 Task: Add a signature Jennifer Adams containing Best wishes for a happy National Nurses Day, Jennifer Adams to email address softage.2@softage.net and add a label Financial aid
Action: Mouse moved to (1242, 101)
Screenshot: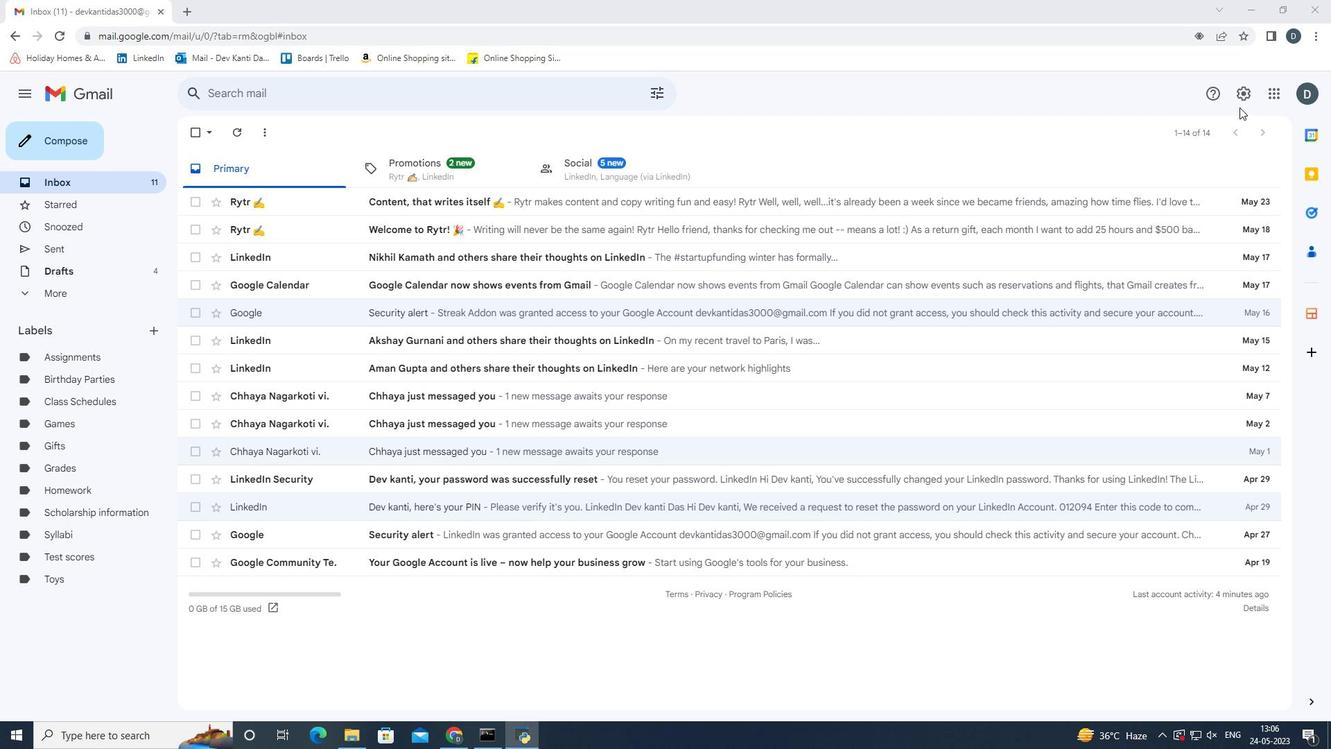 
Action: Mouse pressed left at (1242, 101)
Screenshot: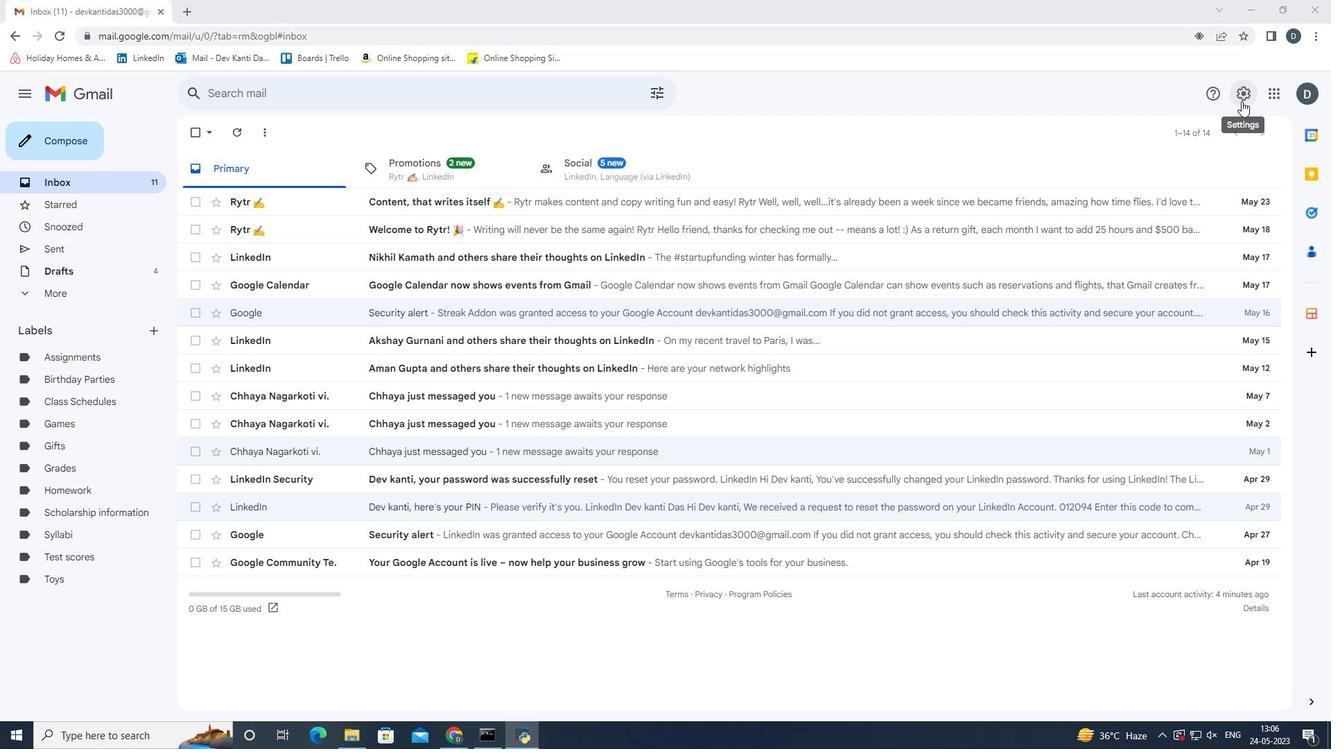 
Action: Mouse moved to (1152, 158)
Screenshot: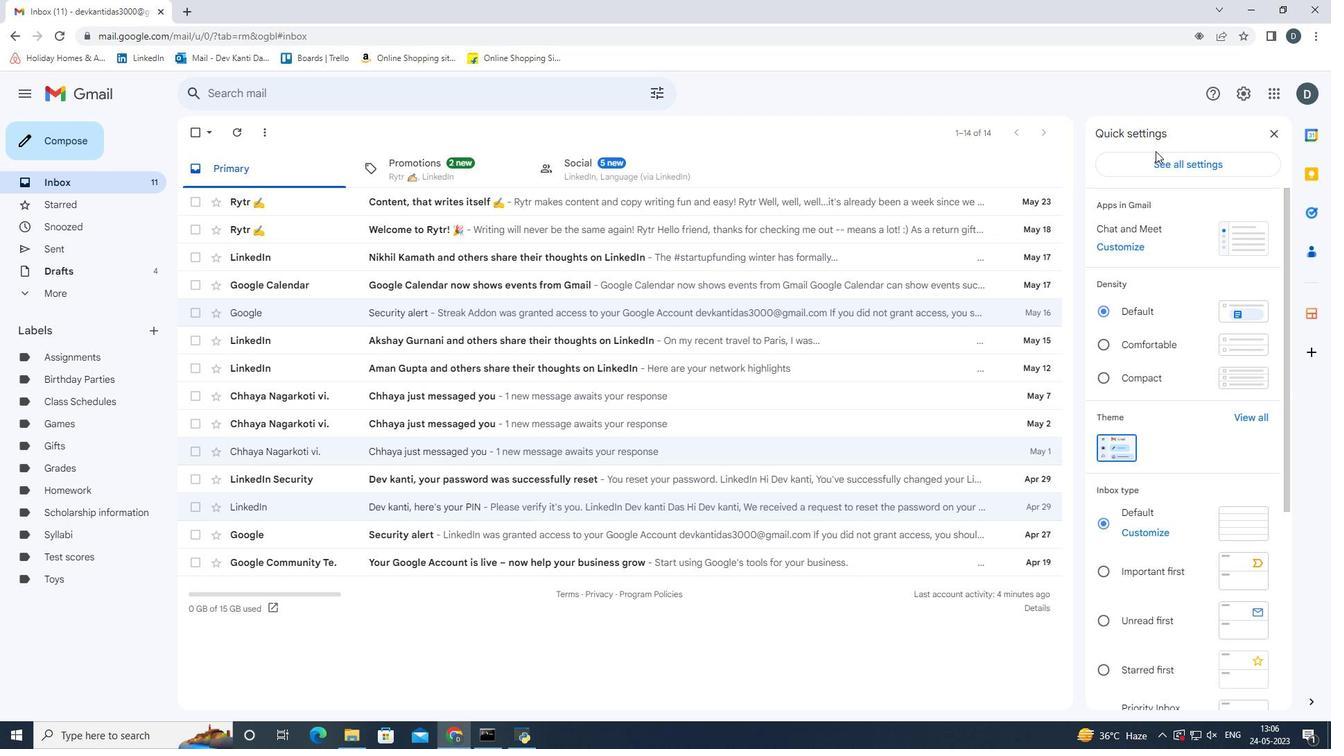 
Action: Mouse pressed left at (1152, 158)
Screenshot: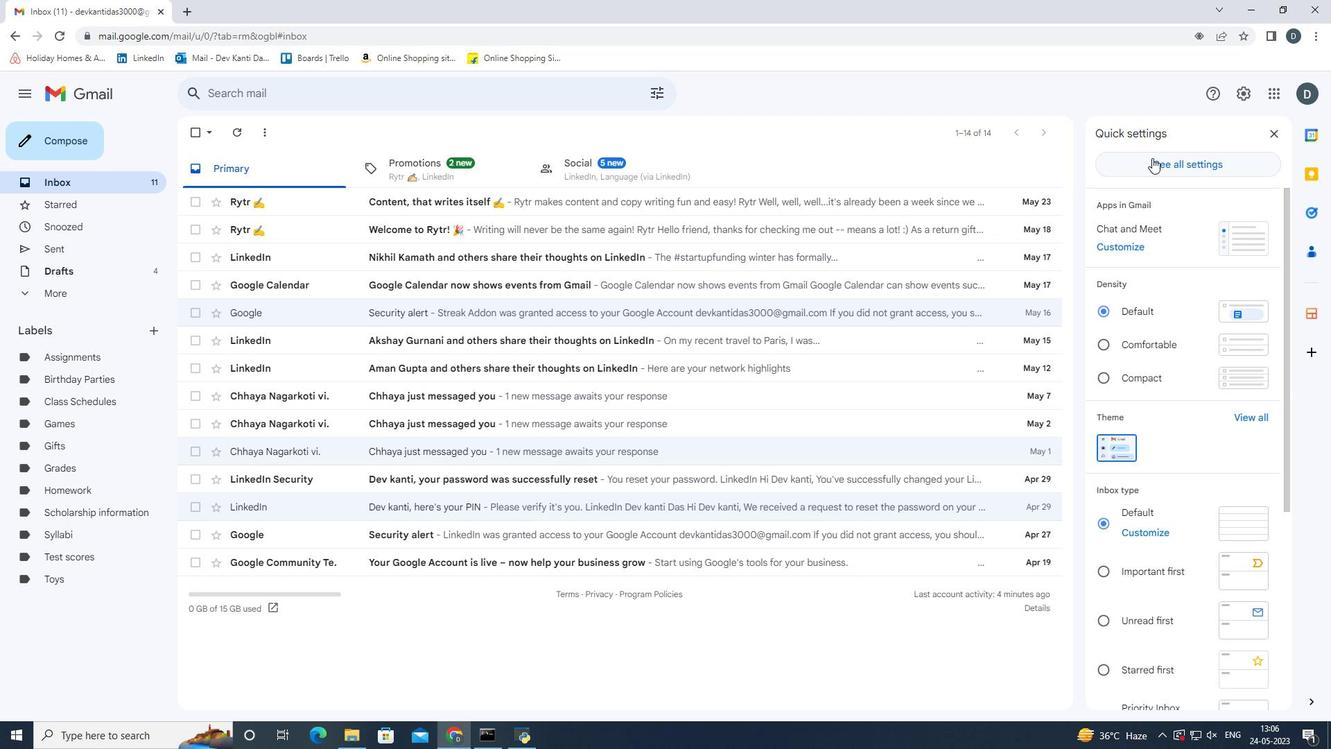 
Action: Mouse moved to (560, 536)
Screenshot: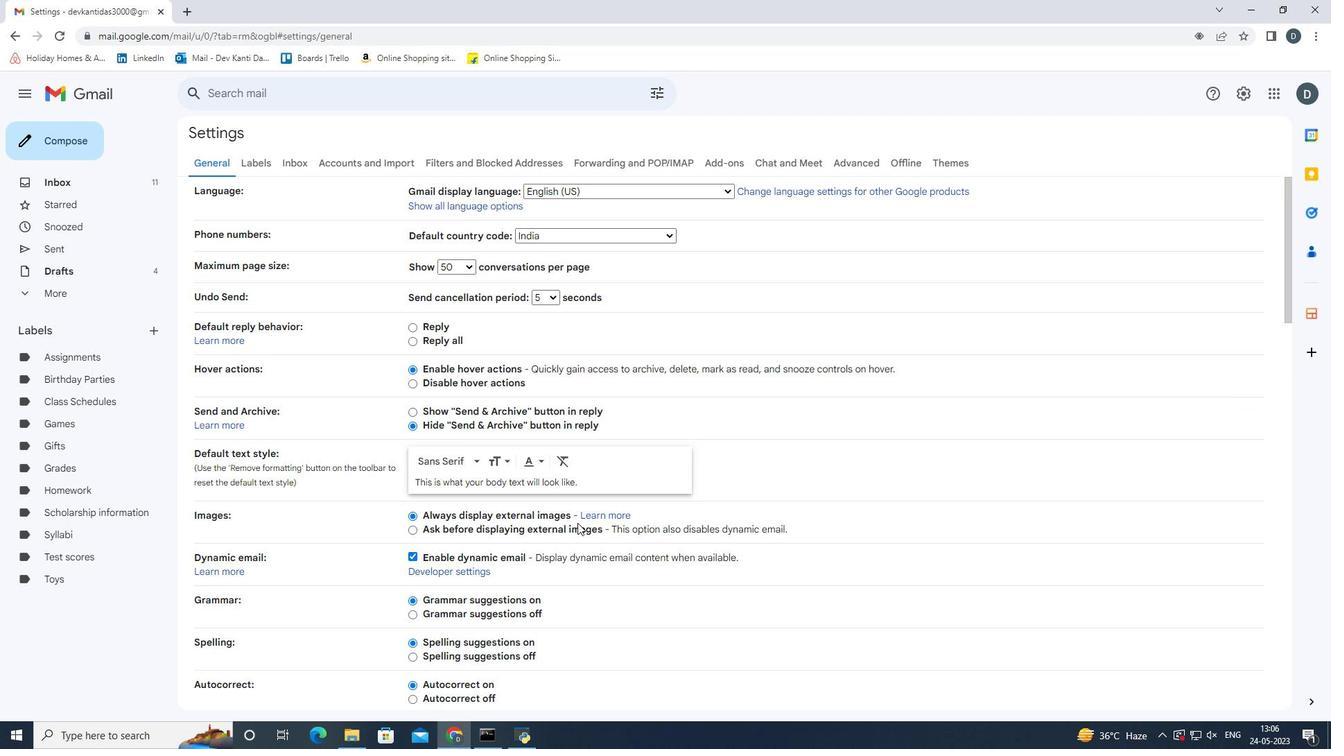 
Action: Mouse scrolled (560, 535) with delta (0, 0)
Screenshot: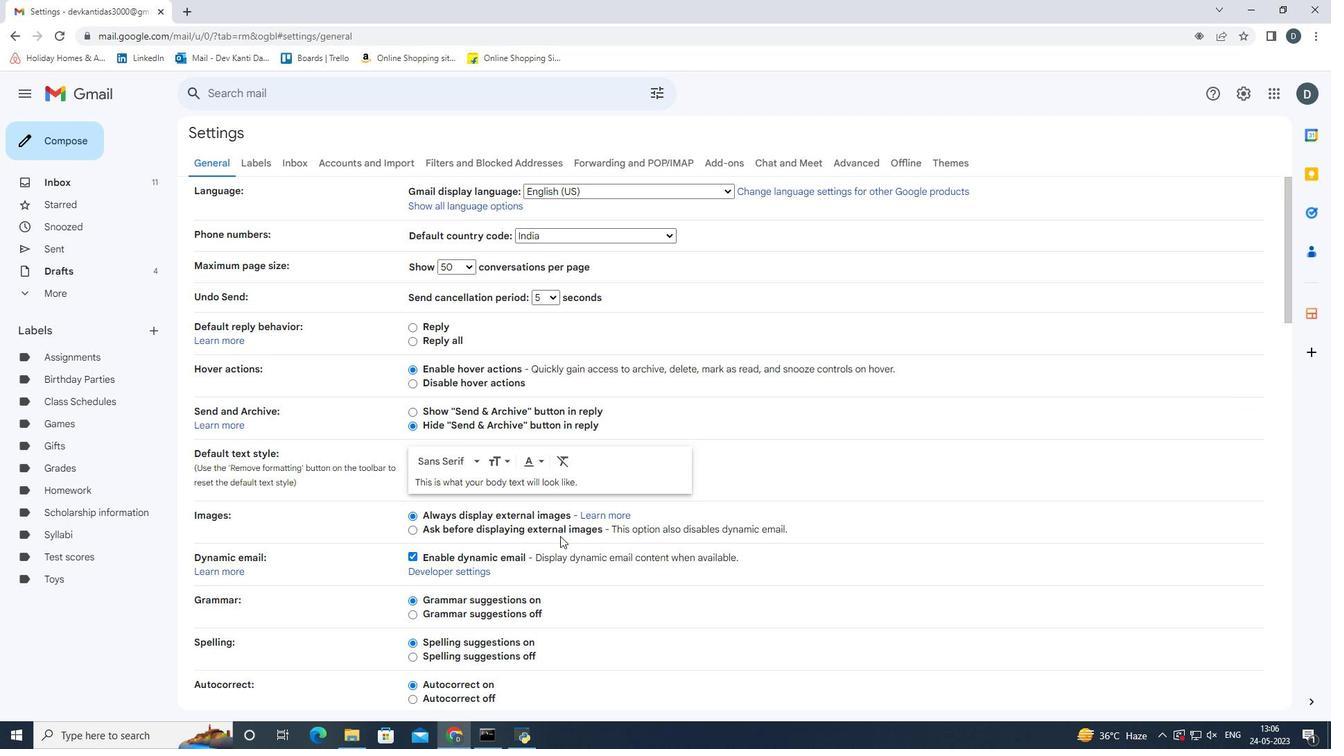 
Action: Mouse scrolled (560, 535) with delta (0, 0)
Screenshot: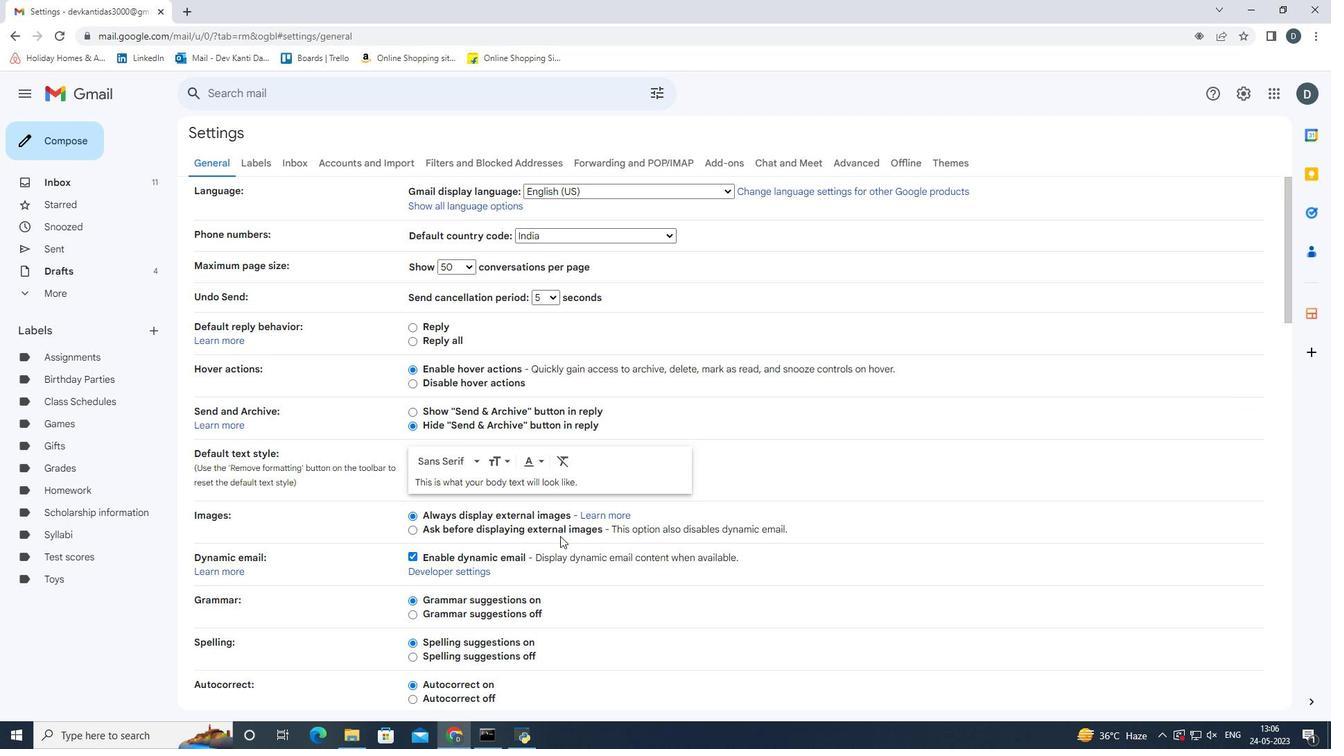 
Action: Mouse scrolled (560, 535) with delta (0, 0)
Screenshot: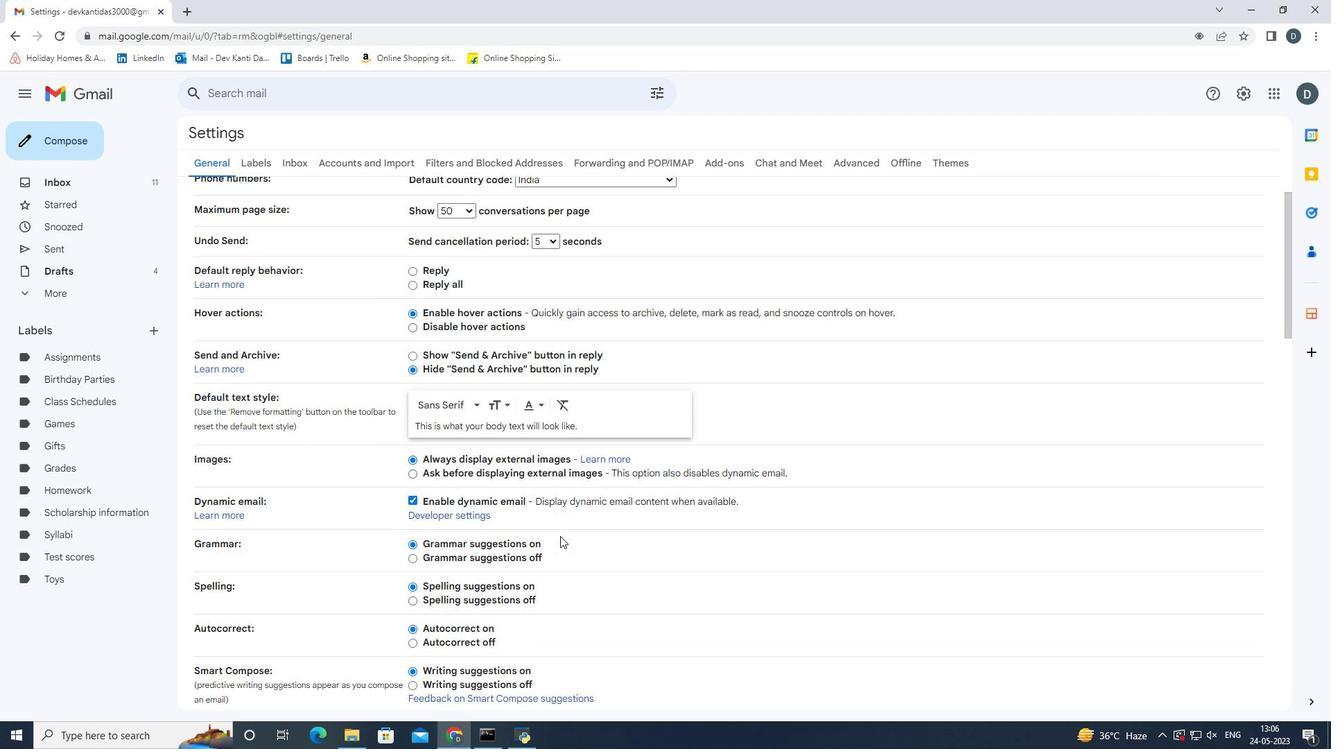 
Action: Mouse scrolled (560, 535) with delta (0, 0)
Screenshot: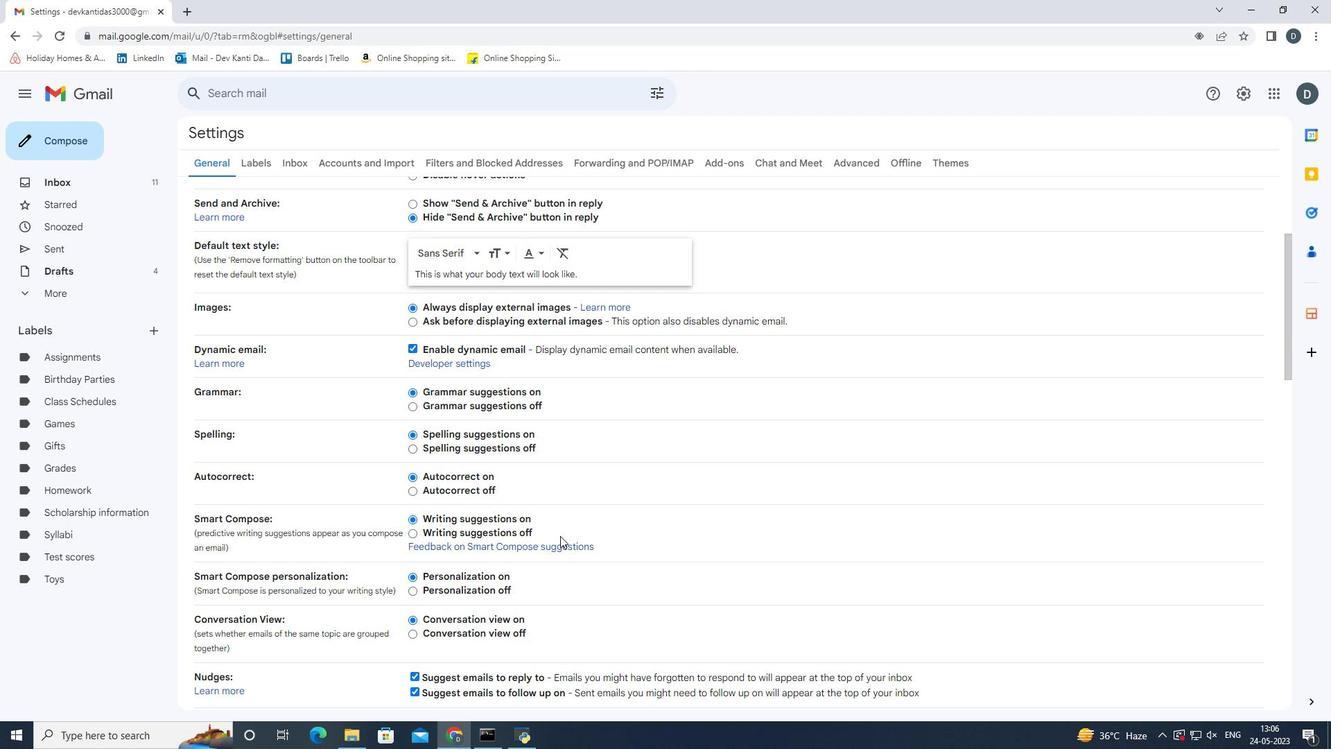 
Action: Mouse scrolled (560, 535) with delta (0, 0)
Screenshot: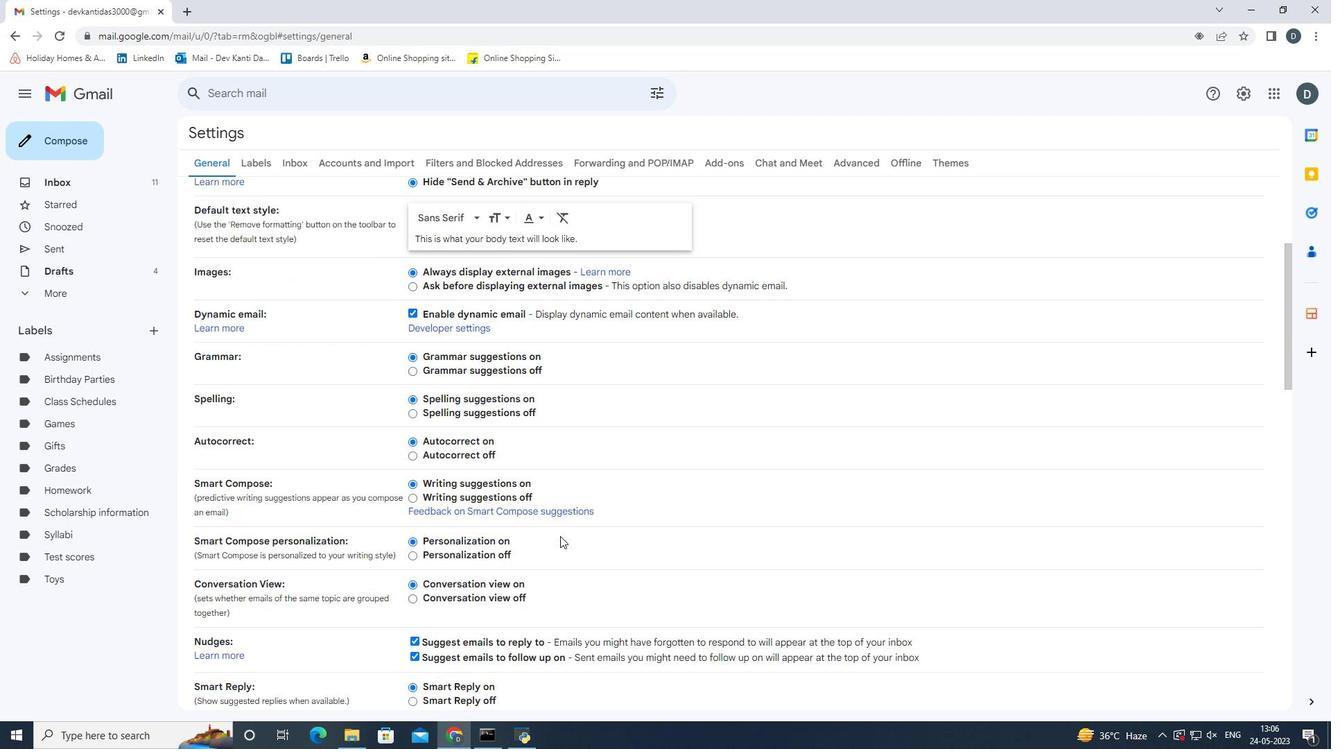 
Action: Mouse scrolled (560, 535) with delta (0, 0)
Screenshot: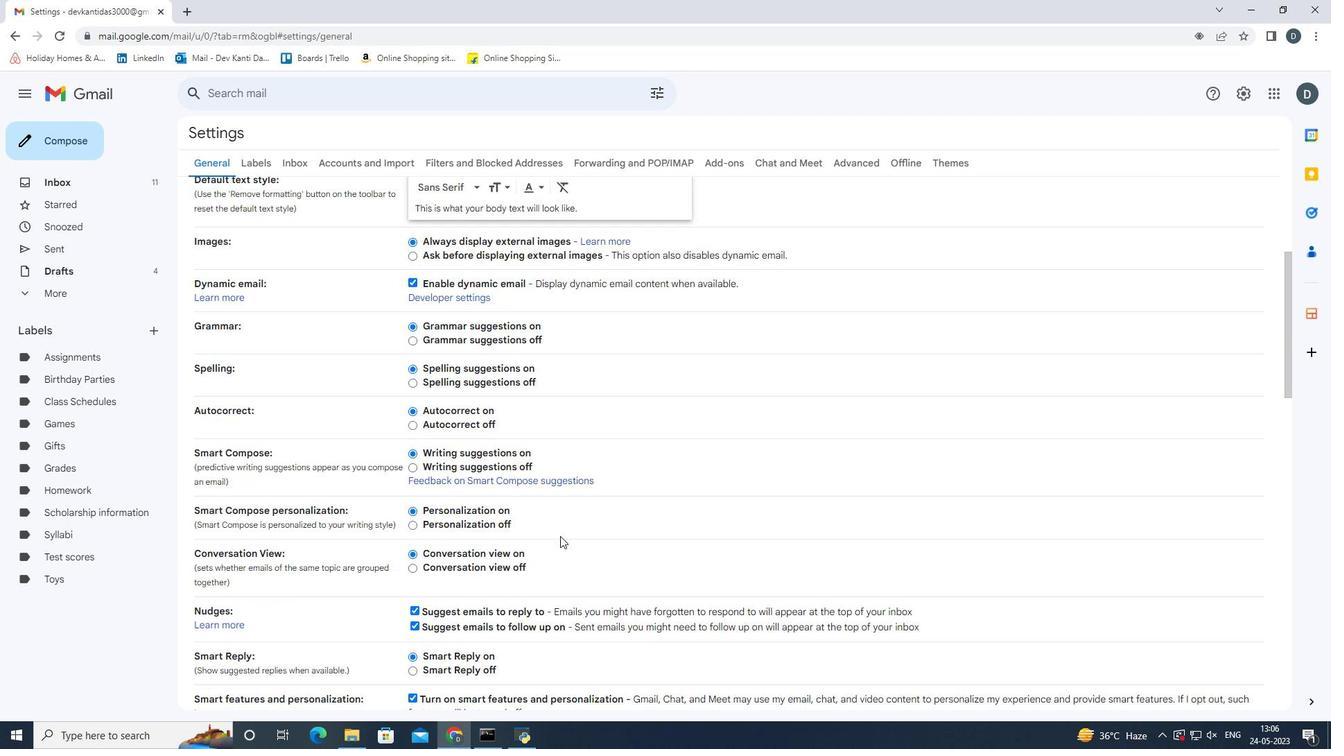 
Action: Mouse scrolled (560, 535) with delta (0, 0)
Screenshot: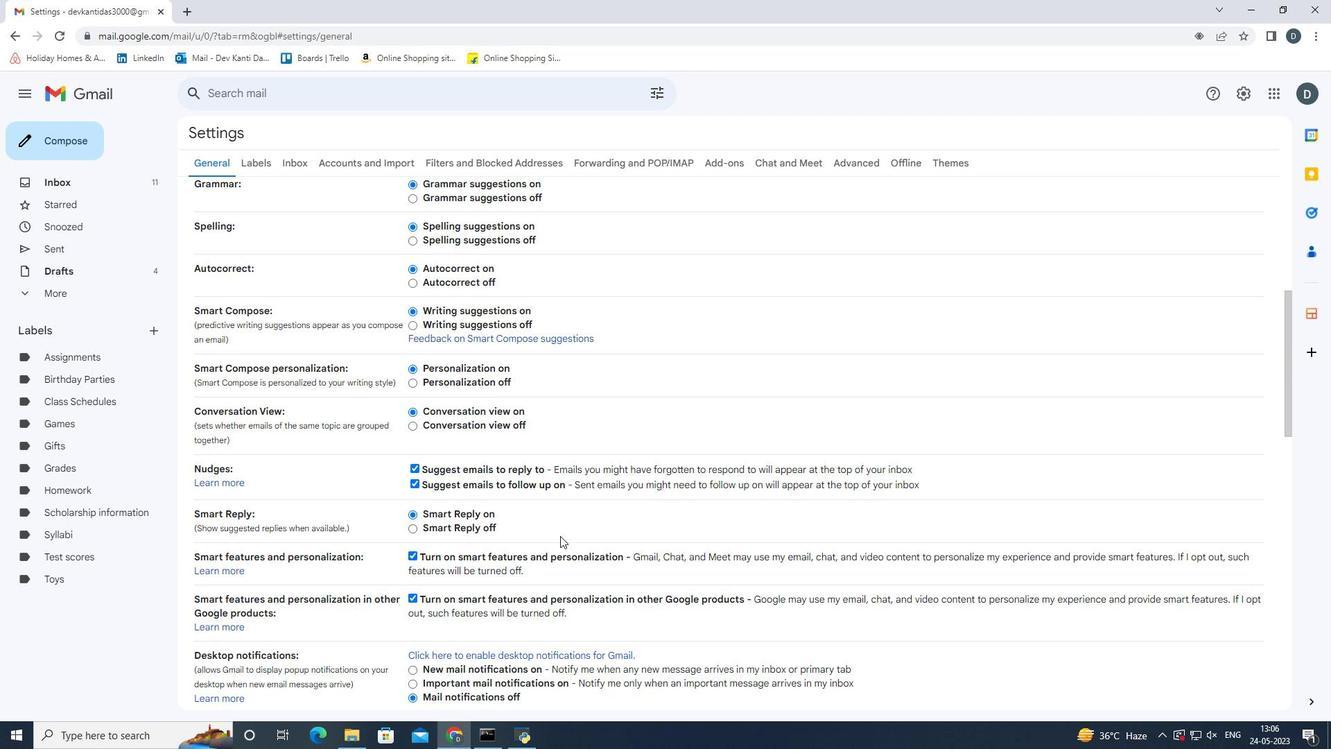 
Action: Mouse scrolled (560, 535) with delta (0, 0)
Screenshot: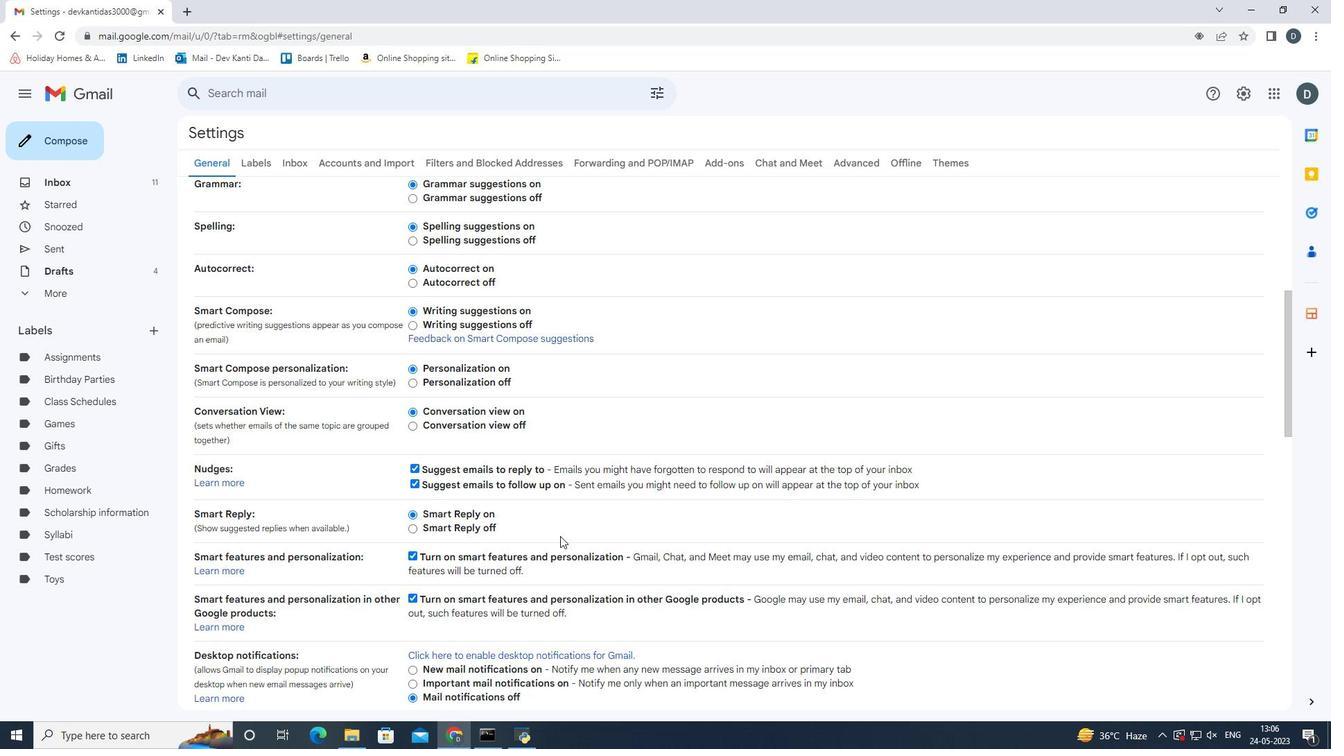 
Action: Mouse scrolled (560, 535) with delta (0, 0)
Screenshot: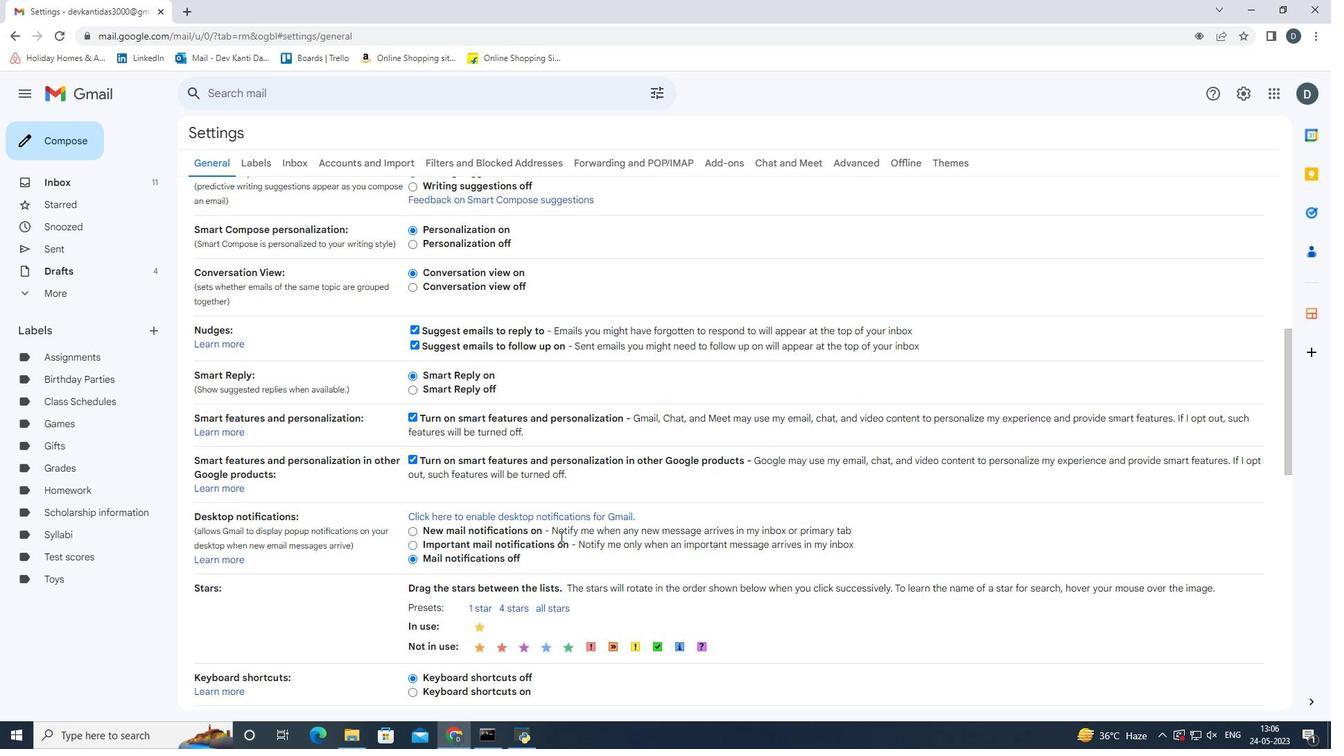 
Action: Mouse scrolled (560, 535) with delta (0, 0)
Screenshot: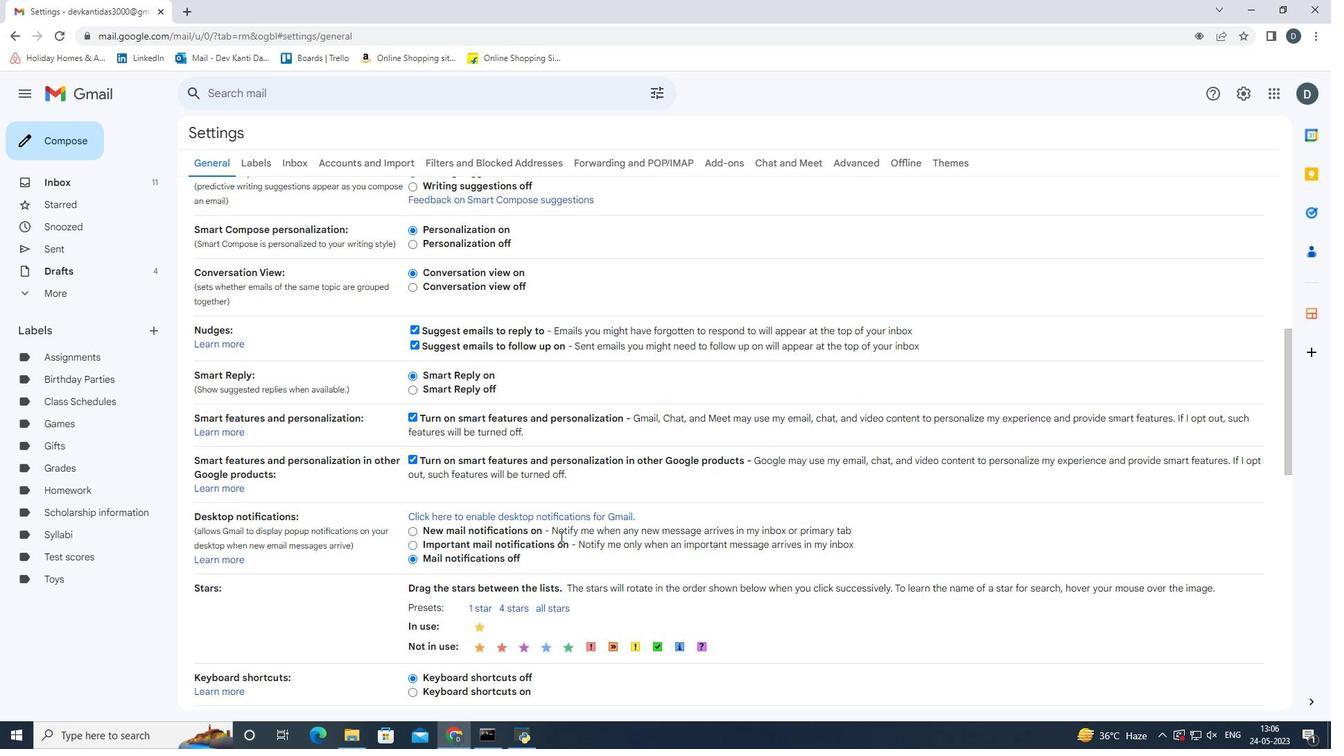 
Action: Mouse scrolled (560, 535) with delta (0, 0)
Screenshot: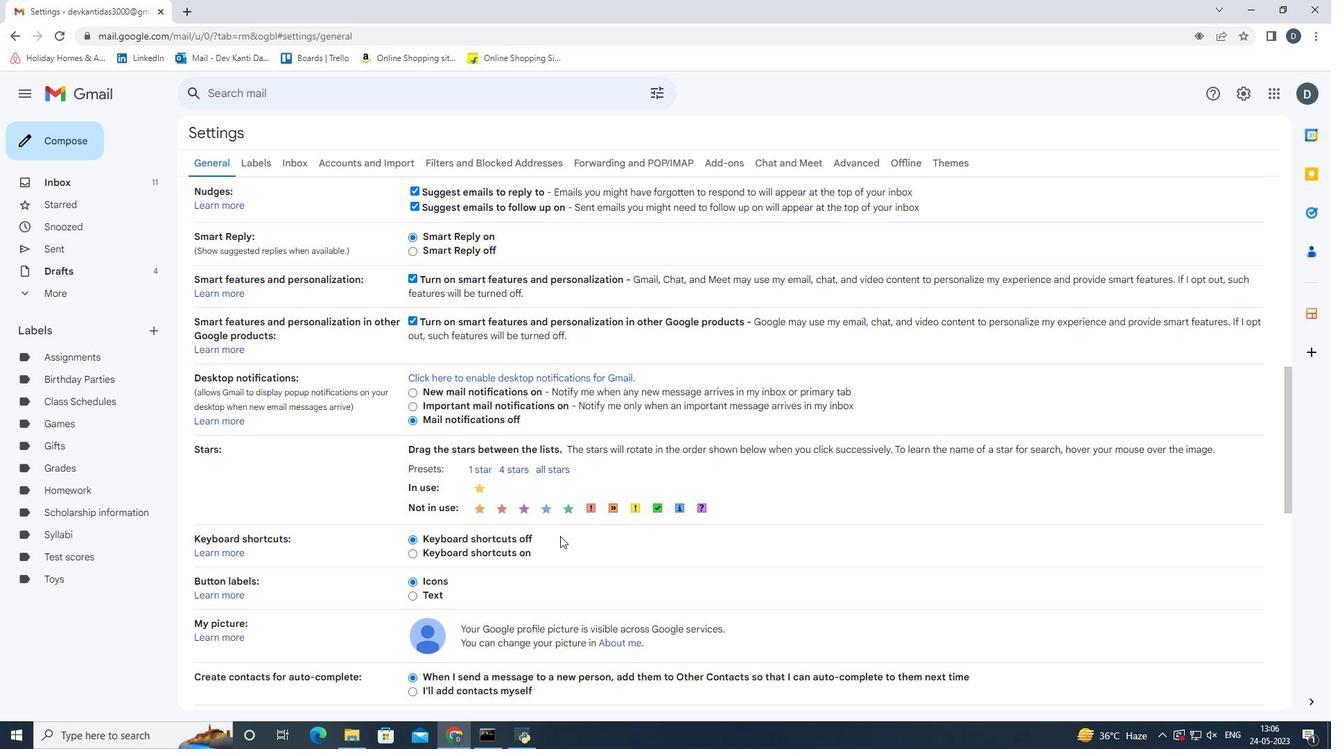 
Action: Mouse scrolled (560, 535) with delta (0, 0)
Screenshot: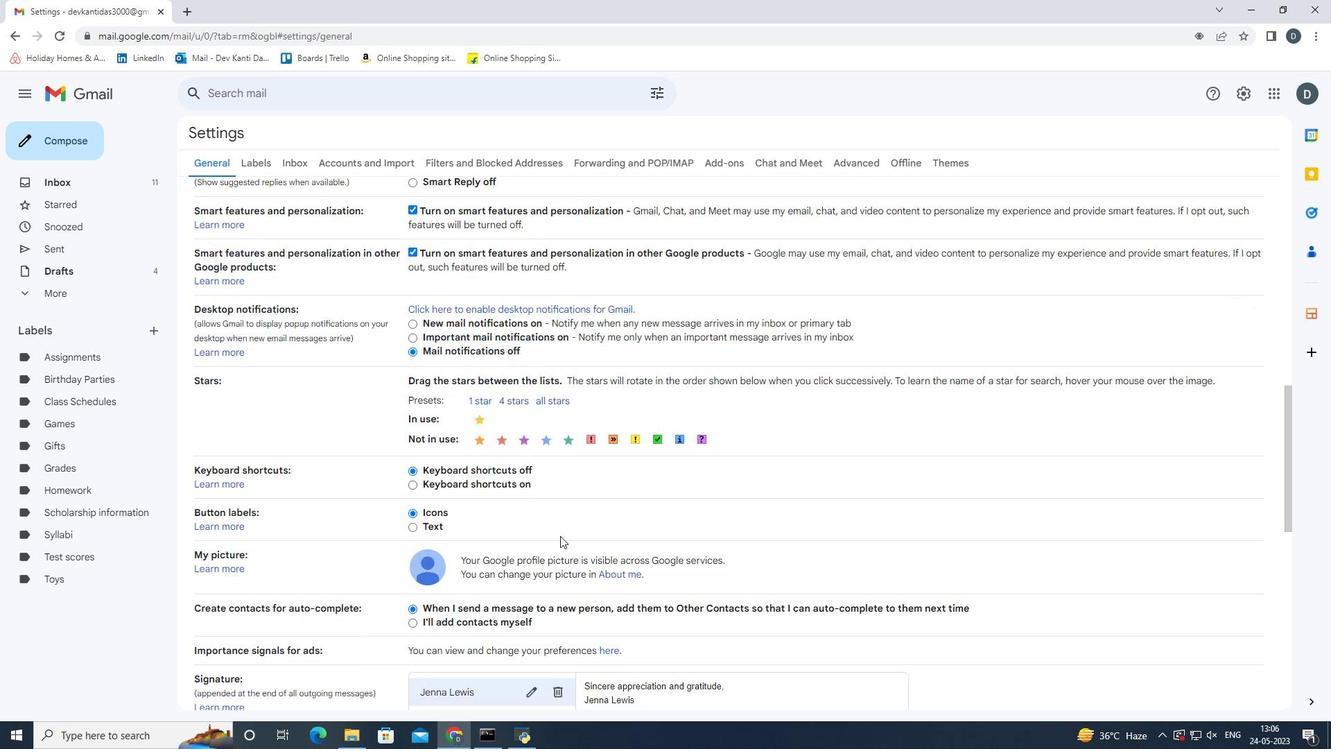 
Action: Mouse scrolled (560, 535) with delta (0, 0)
Screenshot: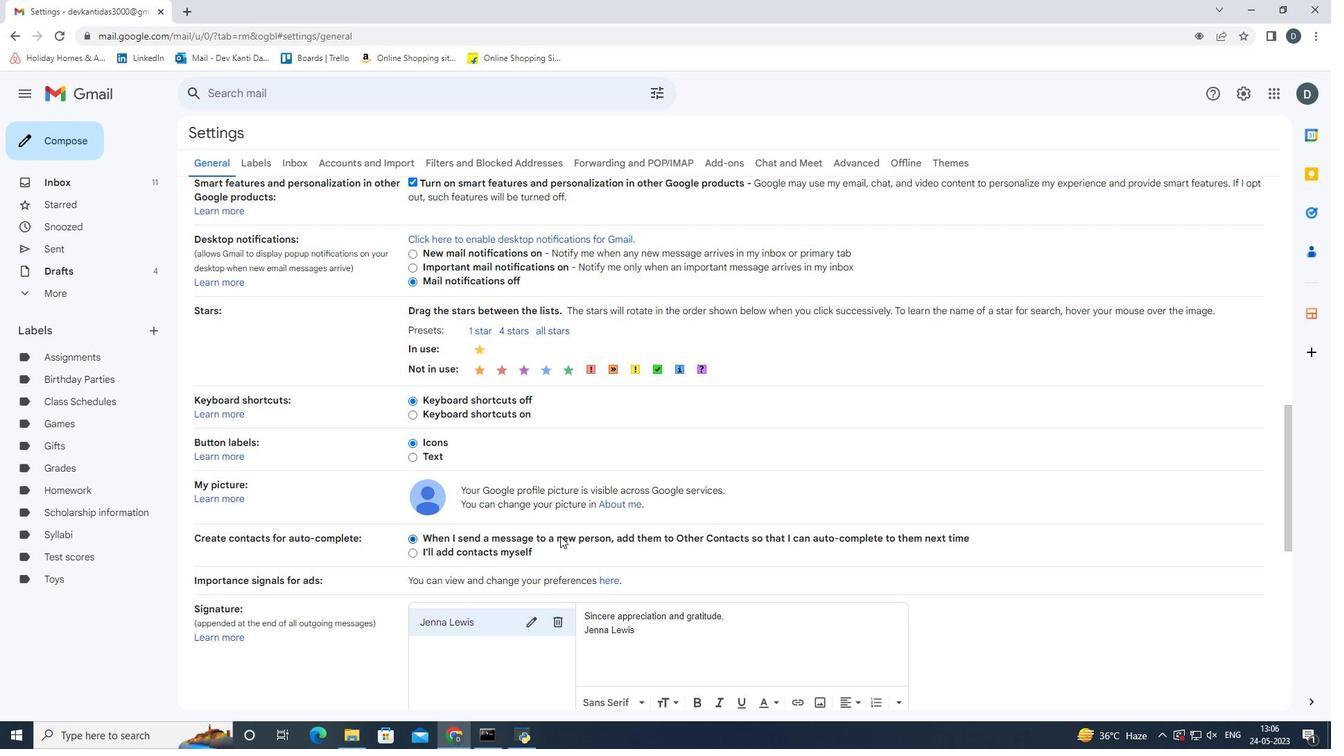 
Action: Mouse scrolled (560, 535) with delta (0, 0)
Screenshot: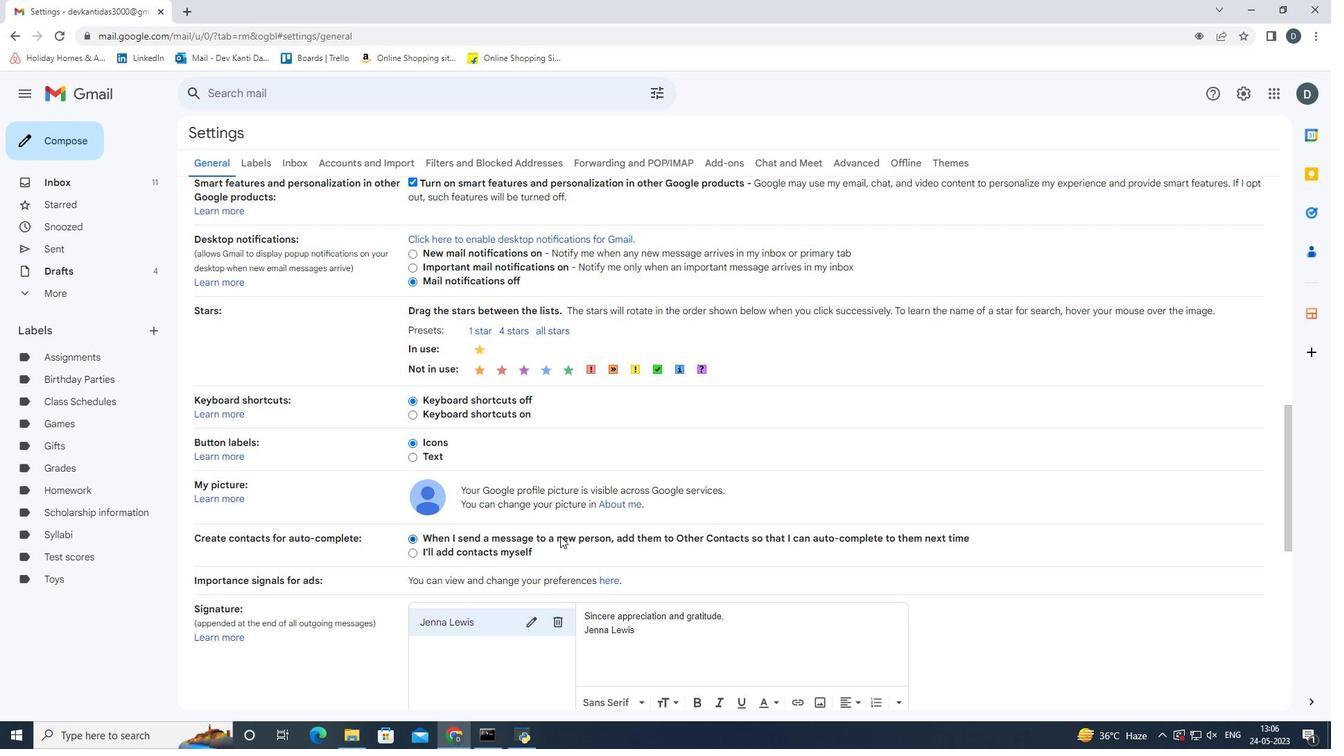 
Action: Mouse moved to (563, 489)
Screenshot: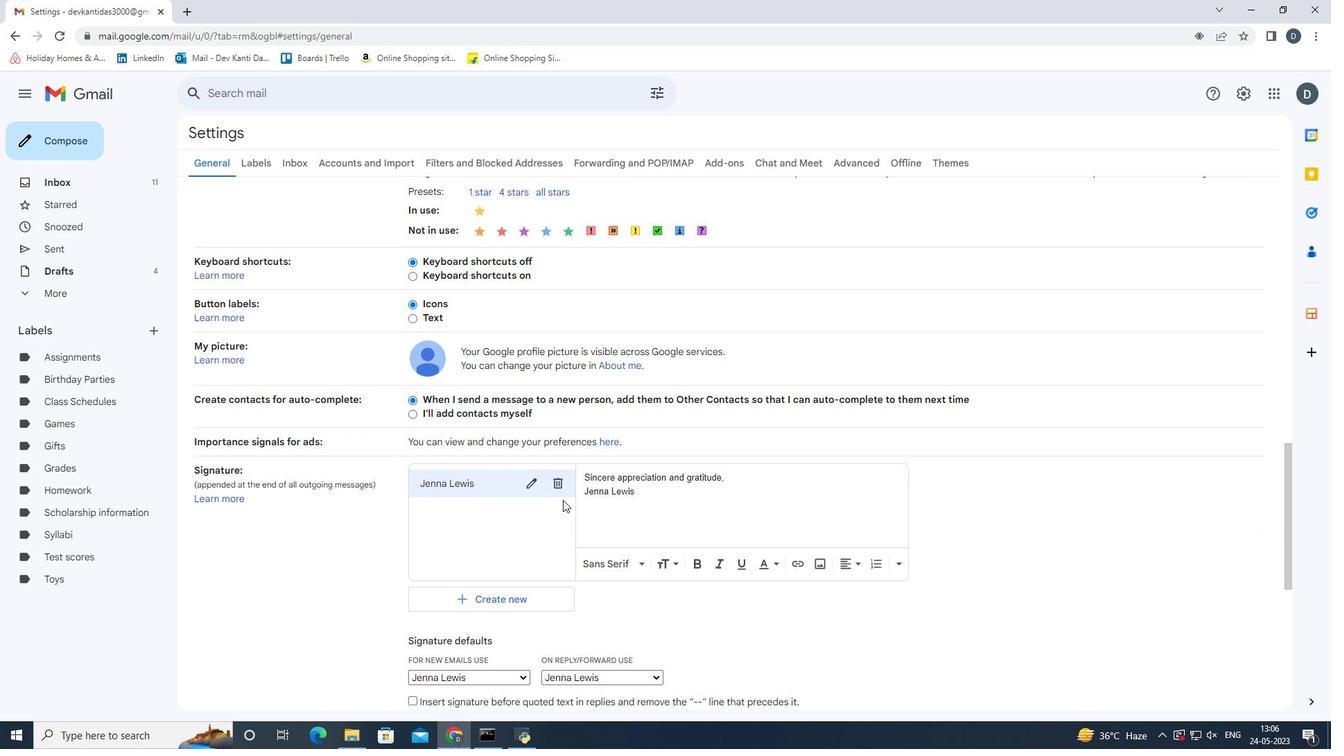 
Action: Mouse pressed left at (563, 489)
Screenshot: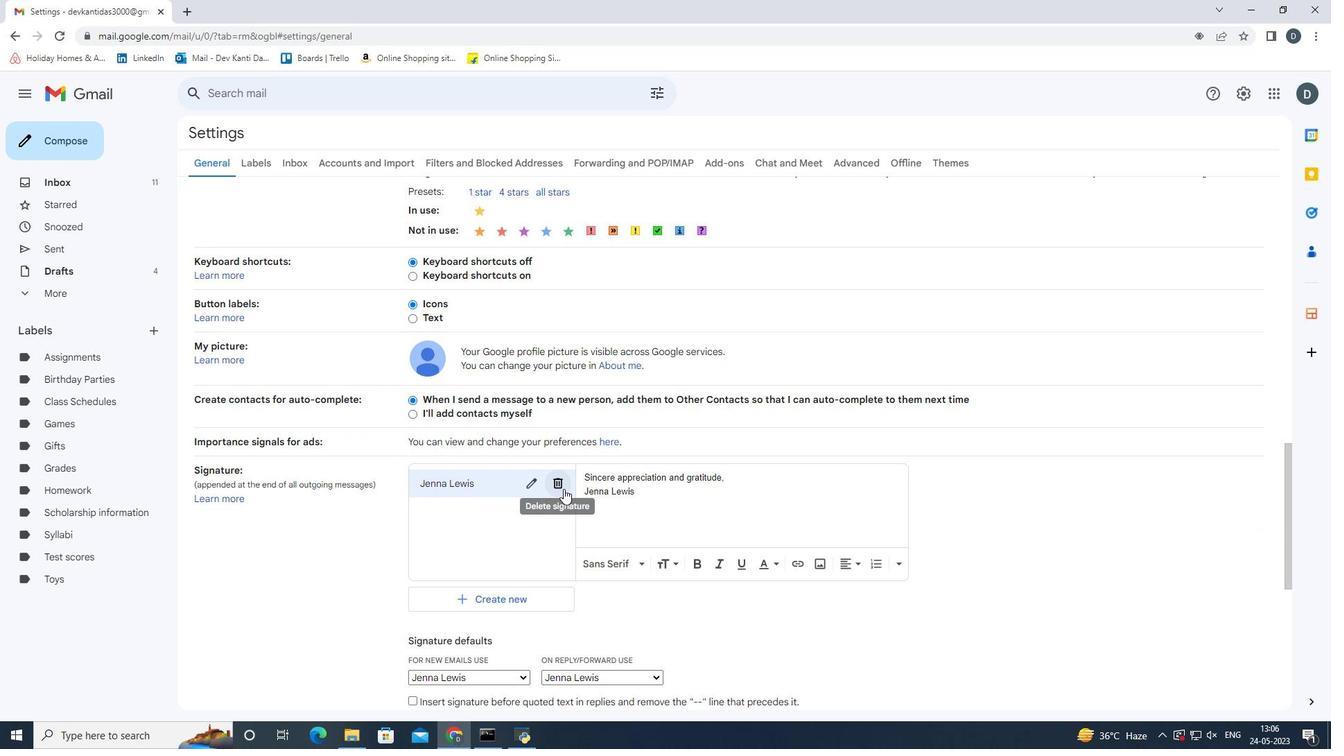
Action: Mouse moved to (774, 423)
Screenshot: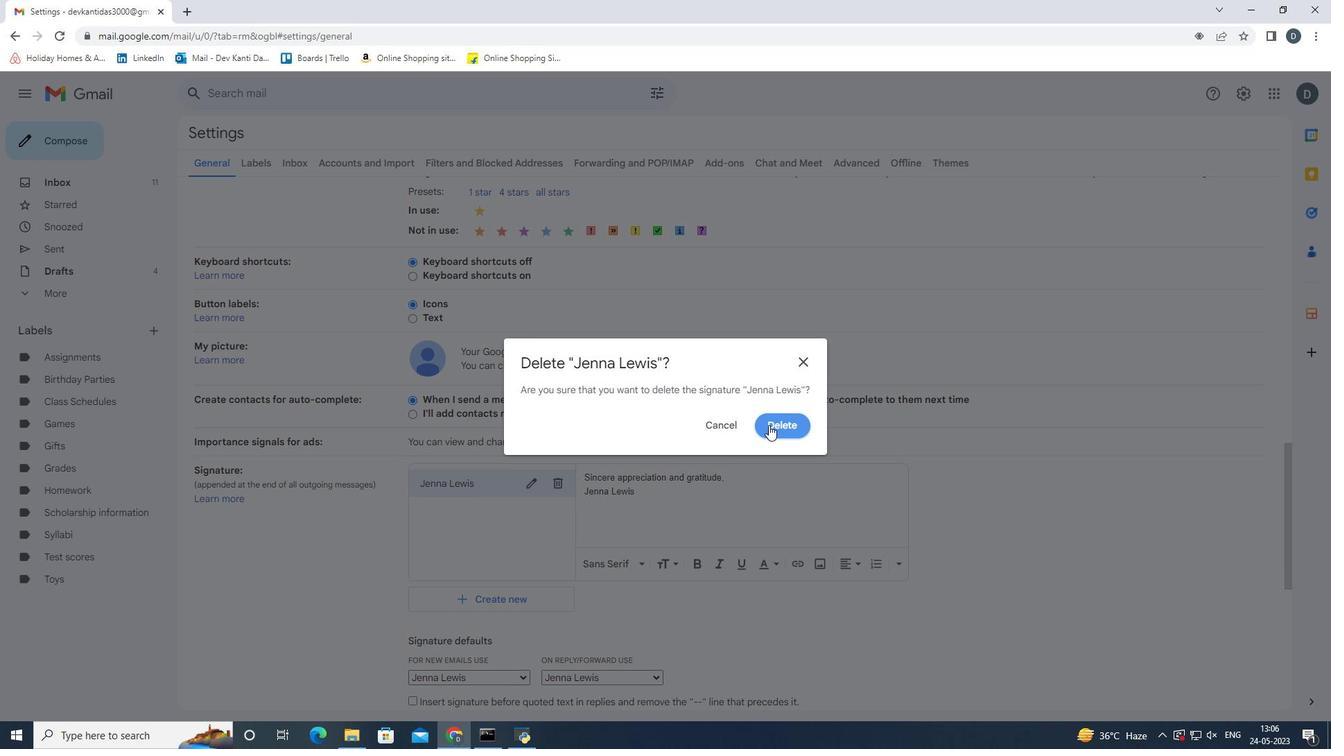 
Action: Mouse pressed left at (774, 423)
Screenshot: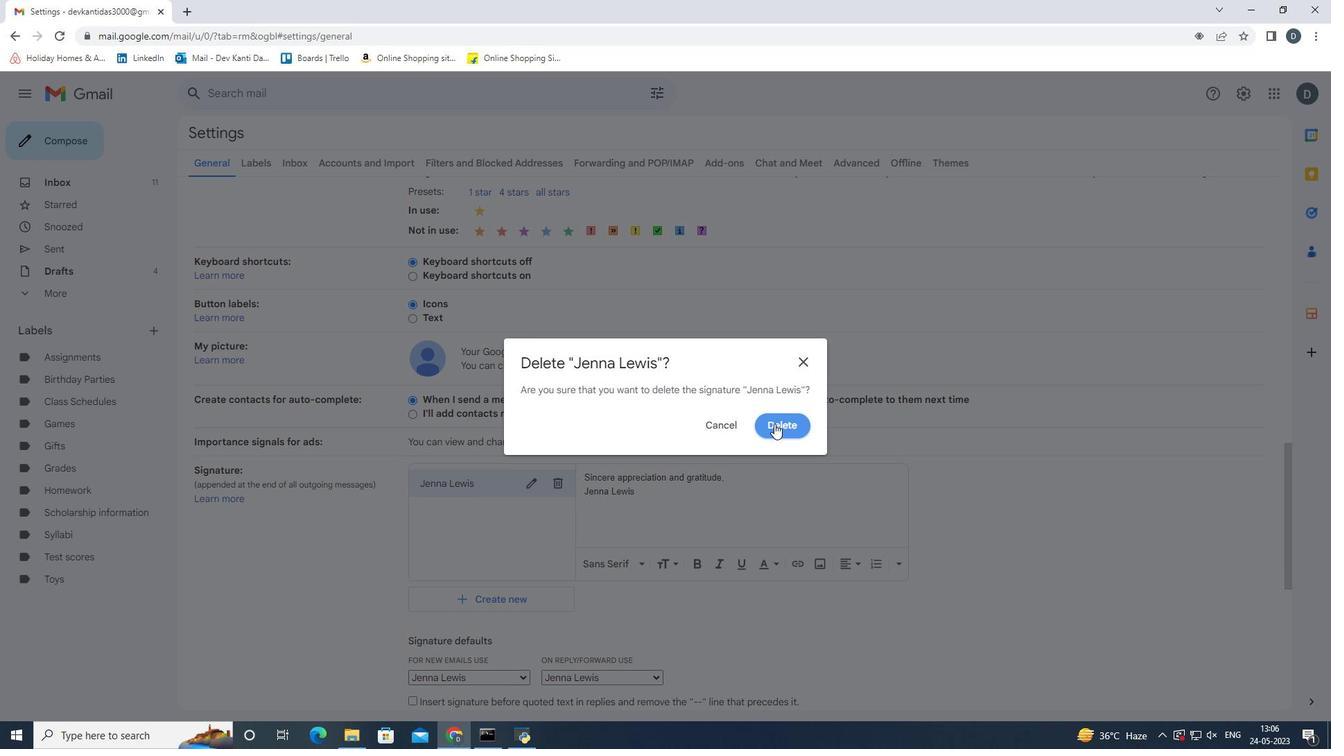 
Action: Mouse moved to (458, 492)
Screenshot: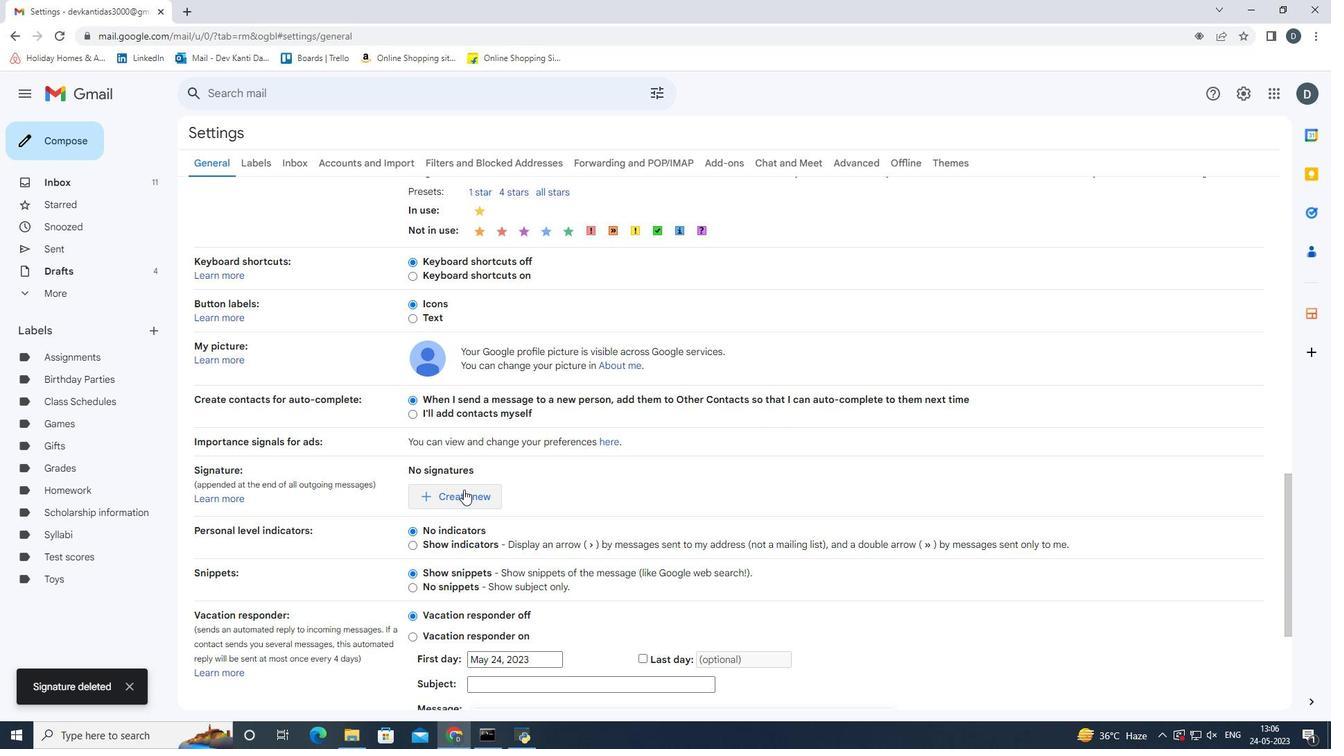 
Action: Mouse pressed left at (458, 492)
Screenshot: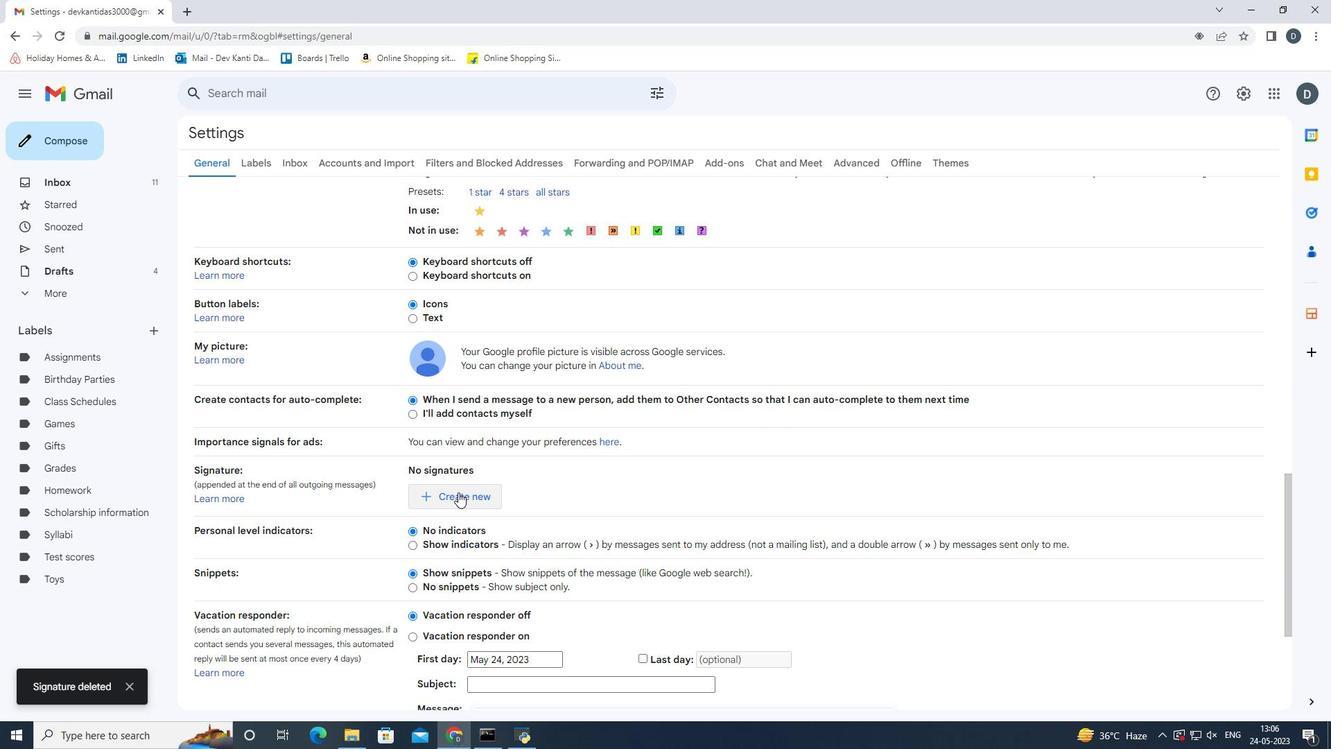 
Action: Key pressed <Key.shift>Jennifer<Key.space><Key.shift><Key.shift>Adams<Key.enter>
Screenshot: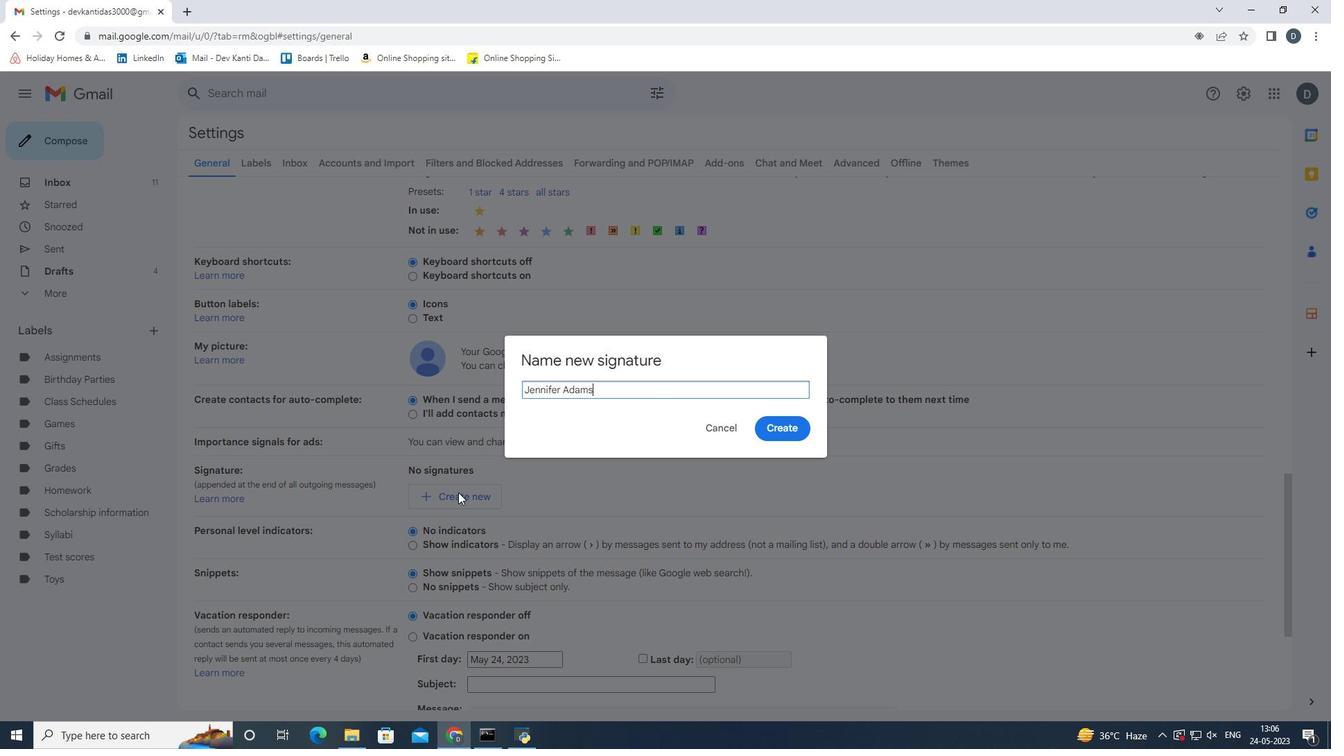 
Action: Mouse moved to (659, 495)
Screenshot: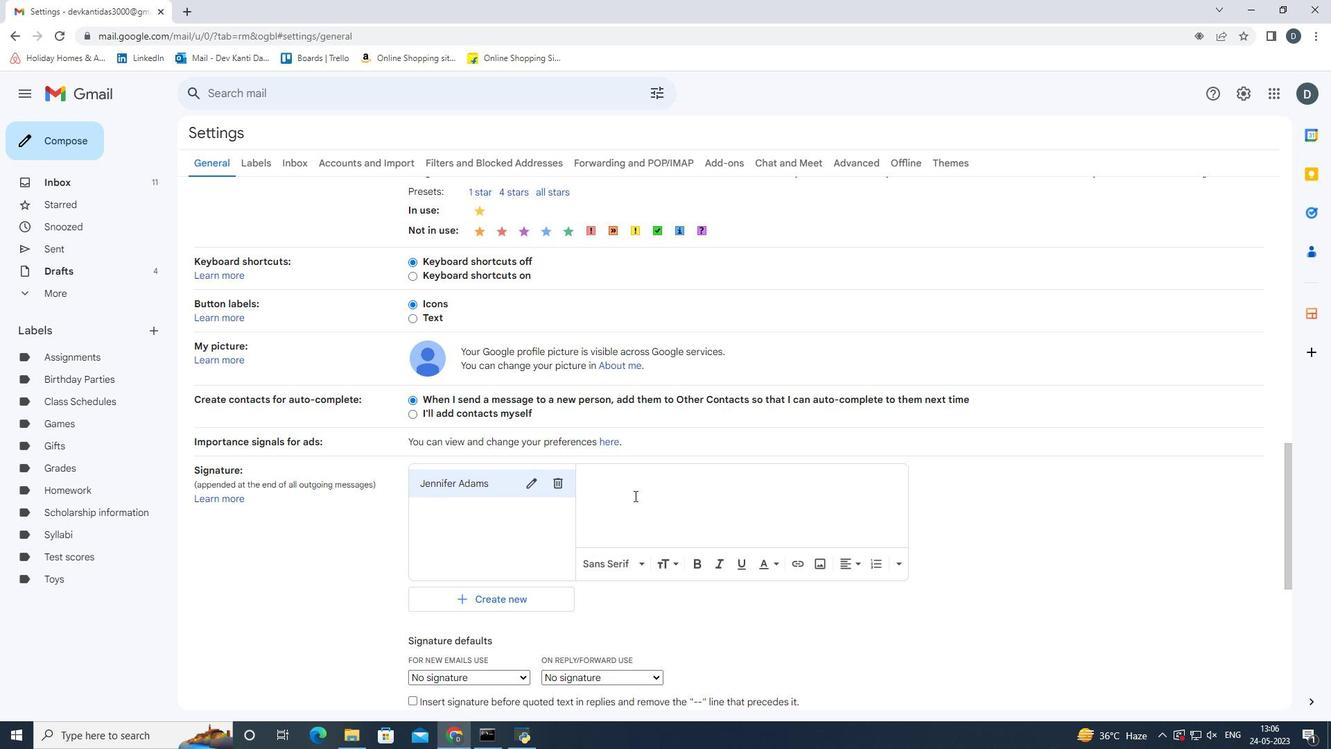 
Action: Mouse pressed left at (659, 495)
Screenshot: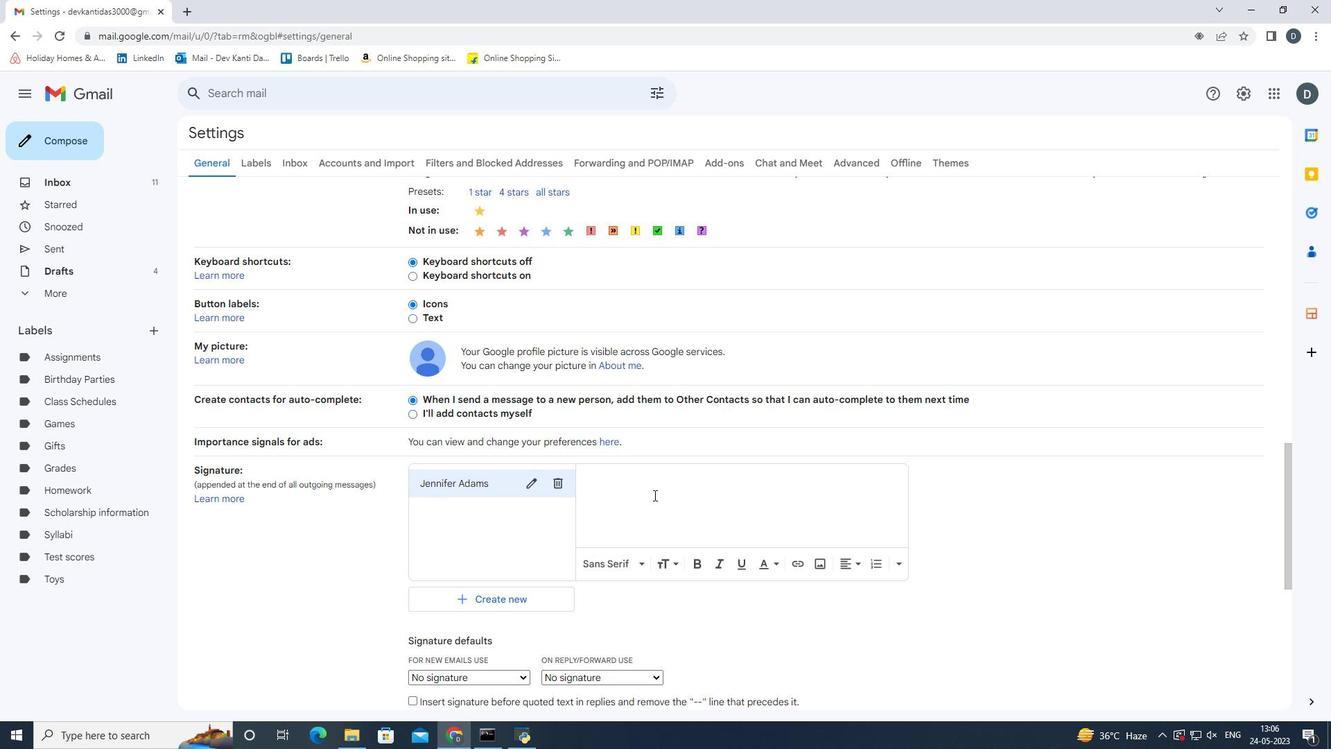 
Action: Key pressed <Key.shift><Key.shift><Key.shift><Key.shift><Key.shift><Key.shift>Best<Key.space>wishes<Key.space>f<Key.backspace><Key.backspace><Key.space>for<Key.space>a<Key.space>happy<Key.space><Key.shift>National<Key.space><Key.shift>Nurses<Key.space><Key.shift>Day,<Key.enter><Key.shift><Key.shift><Key.shift><Key.shift><Key.shift><Key.shift><Key.shift><Key.shift><Key.shift><Key.shift><Key.shift><Key.shift><Key.shift><Key.shift><Key.shift><Key.shift><Key.shift><Key.shift><Key.shift><Key.shift><Key.shift><Key.shift><Key.shift><Key.shift>Jennifer<Key.space><Key.shift><Key.shift><Key.shift><Key.shift><Key.shift><Key.shift><Key.shift><Key.shift><Key.shift><Key.shift><Key.shift><Key.shift><Key.shift>Adams
Screenshot: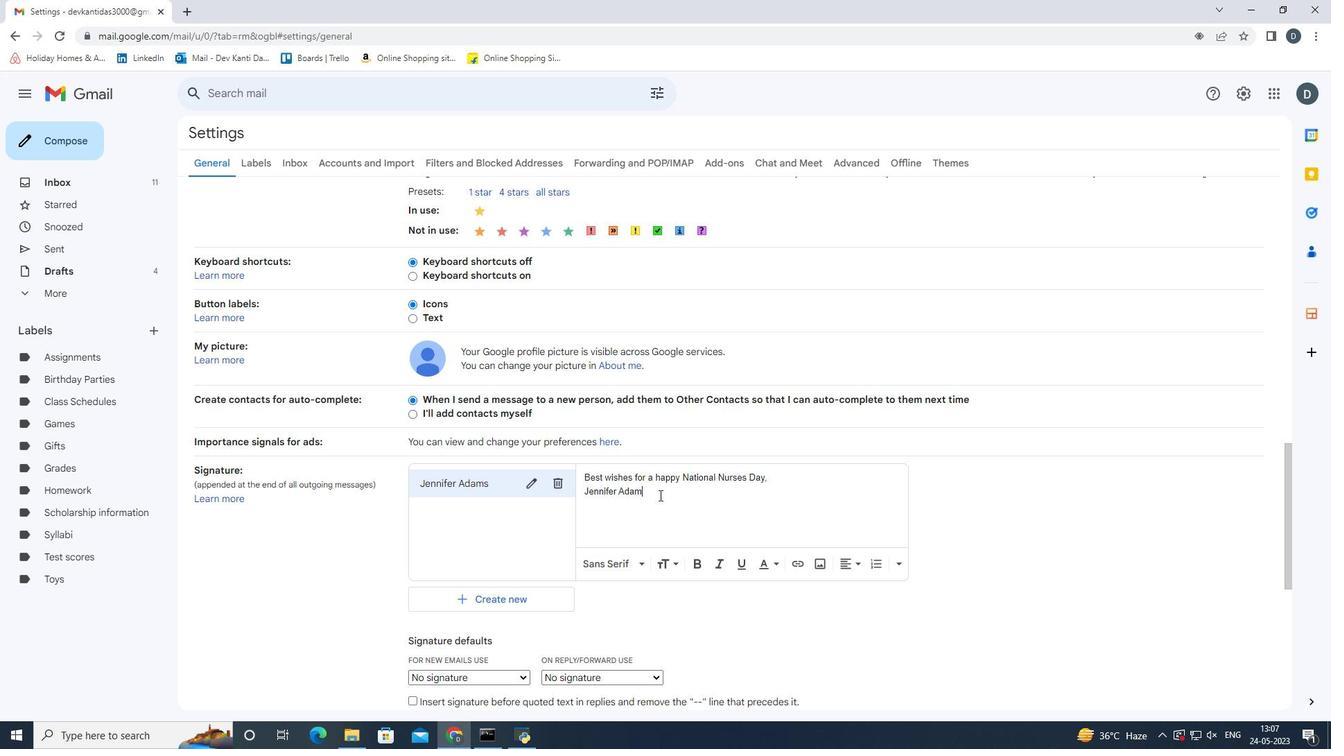 
Action: Mouse moved to (1039, 557)
Screenshot: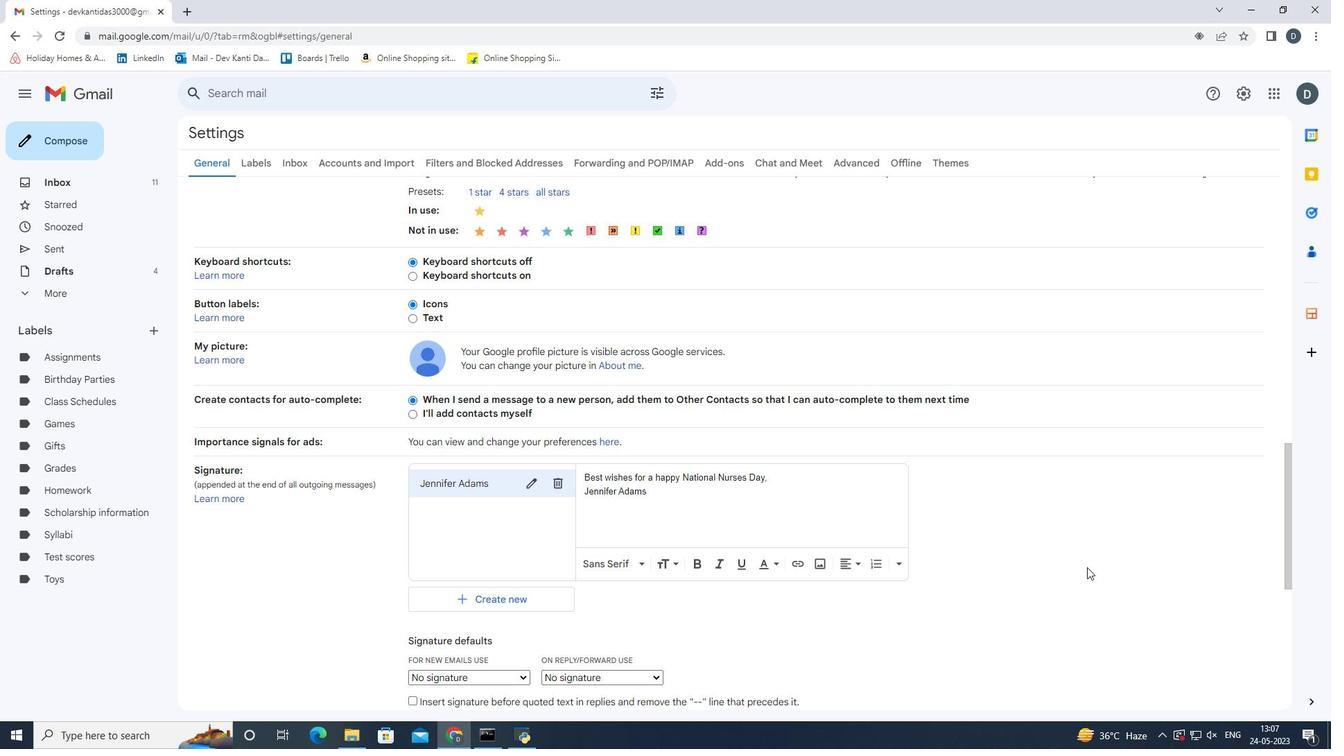 
Action: Mouse pressed left at (1039, 557)
Screenshot: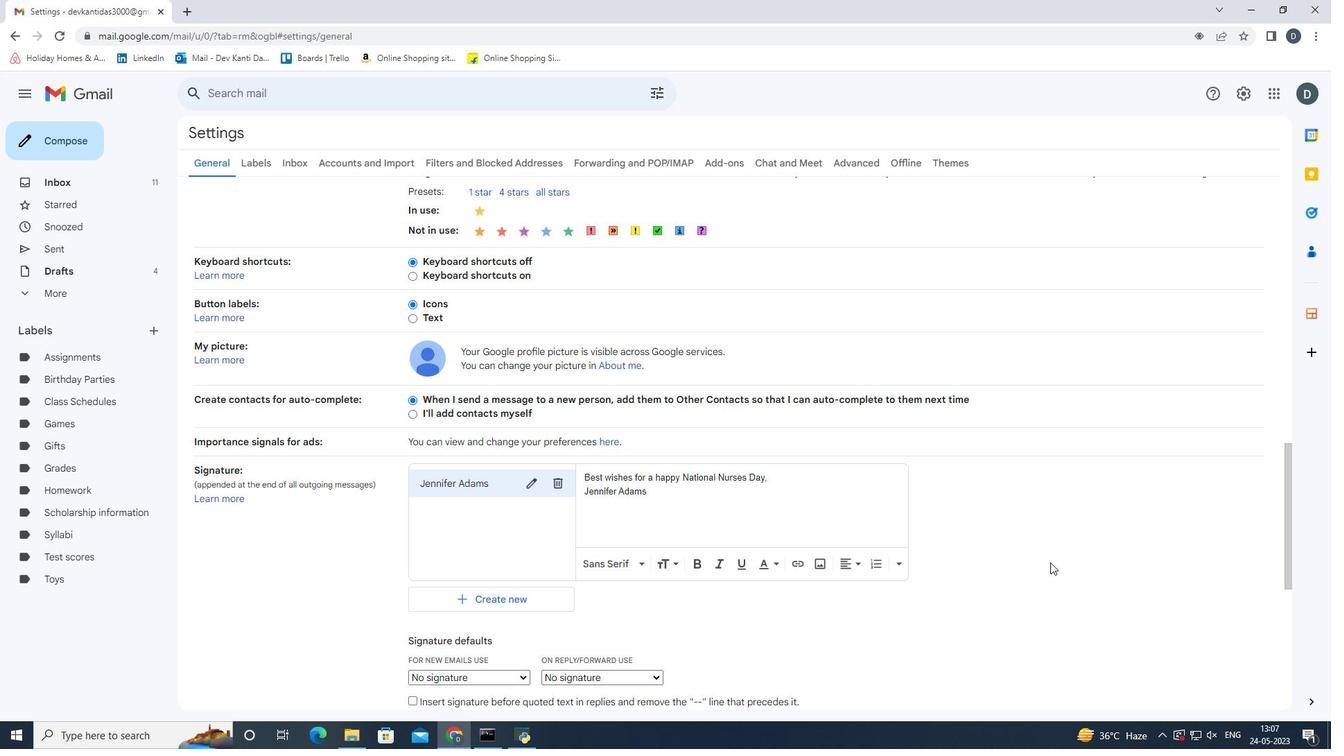 
Action: Mouse moved to (1050, 552)
Screenshot: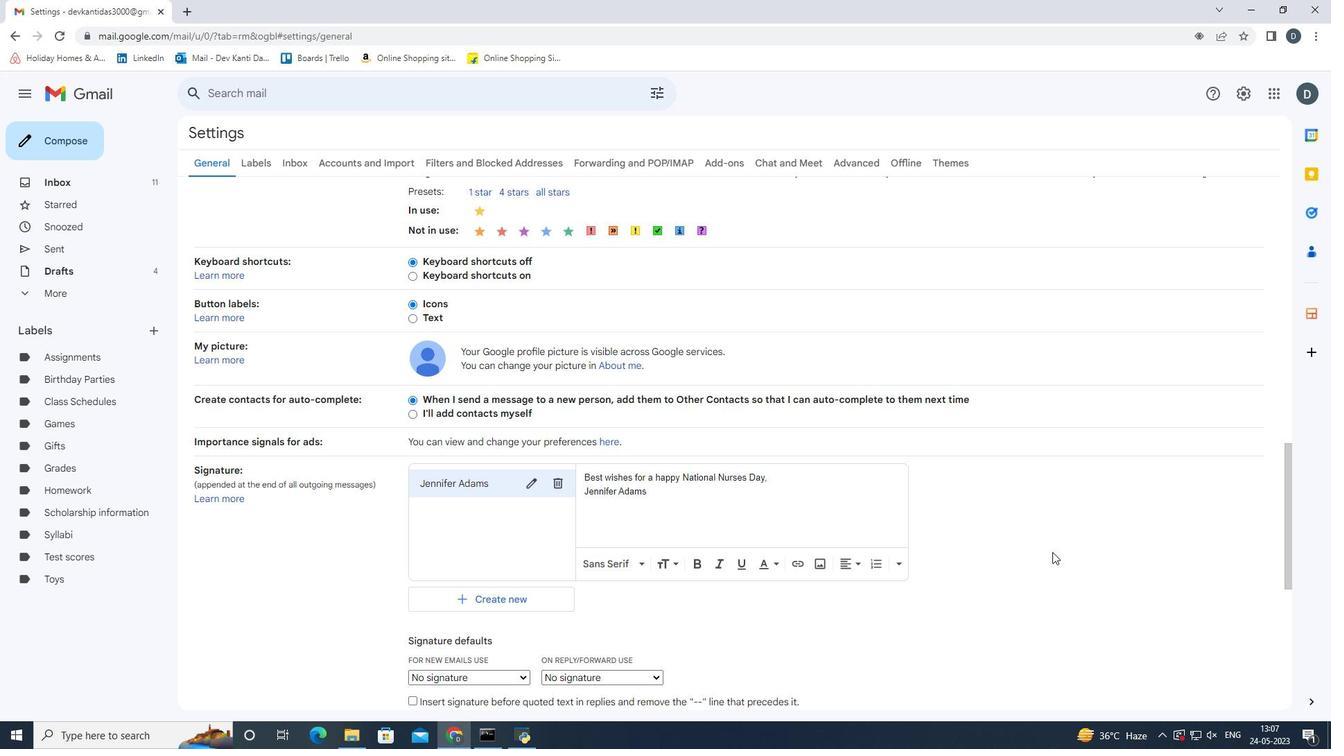 
Action: Mouse scrolled (1050, 551) with delta (0, 0)
Screenshot: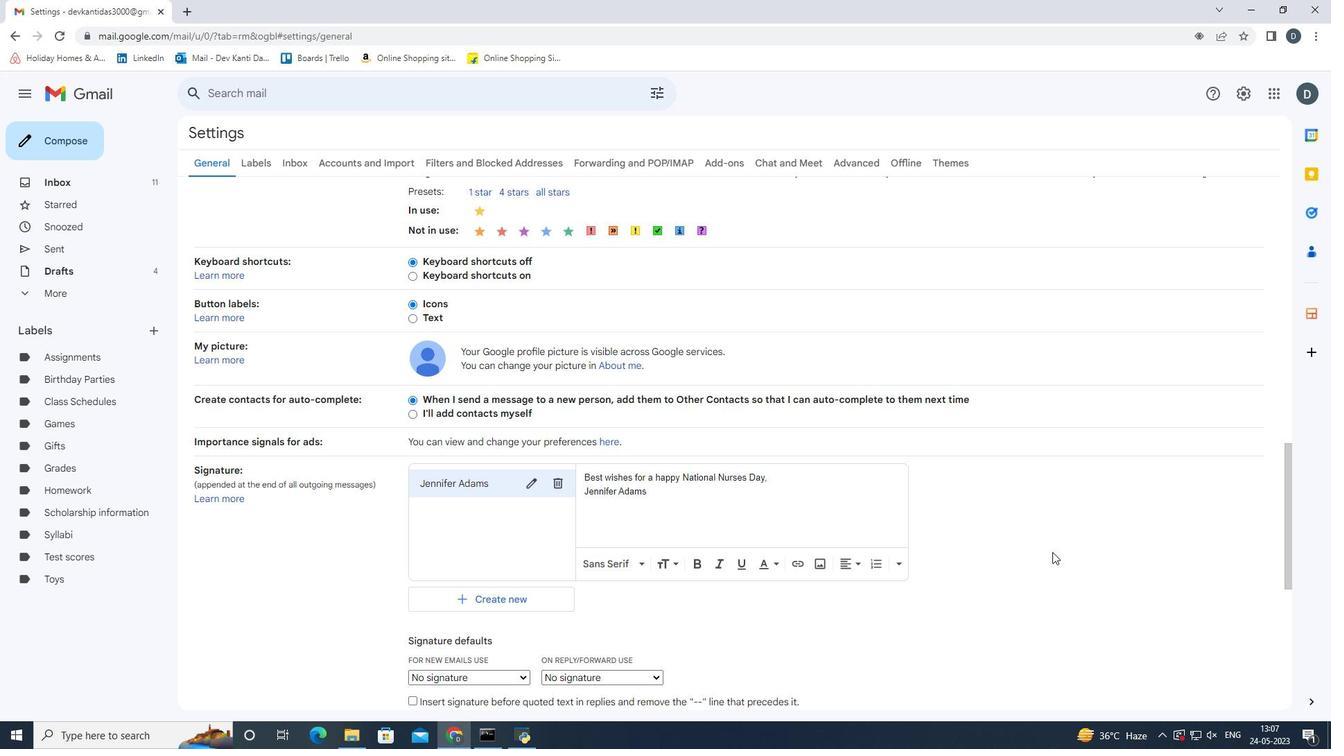 
Action: Mouse moved to (1048, 552)
Screenshot: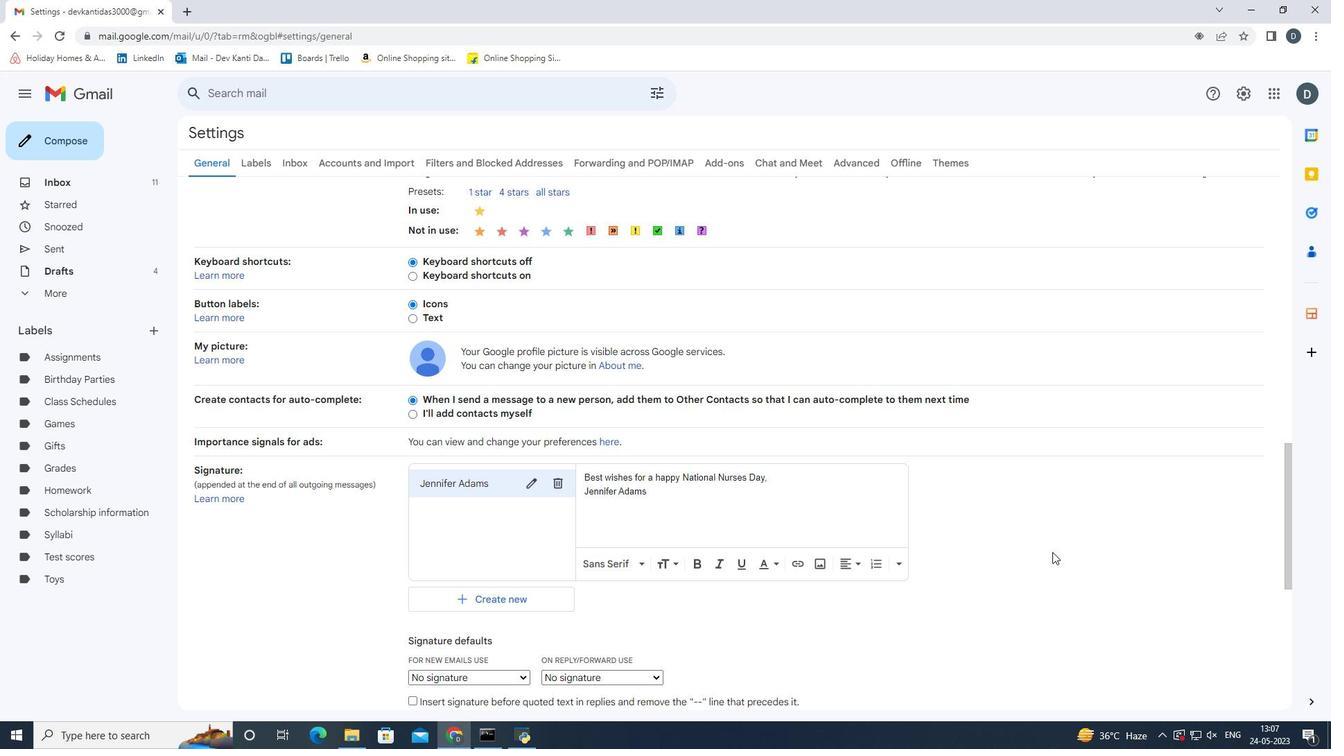 
Action: Mouse scrolled (1048, 551) with delta (0, 0)
Screenshot: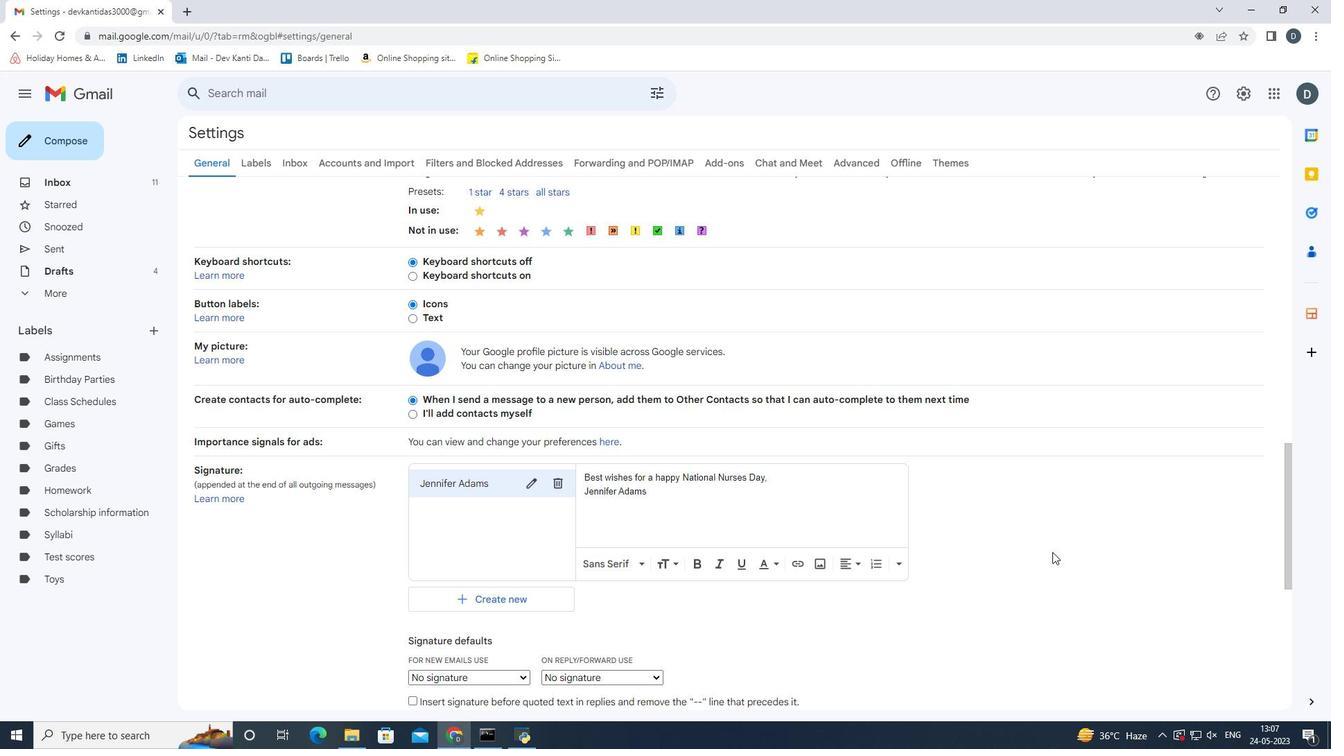 
Action: Mouse moved to (479, 535)
Screenshot: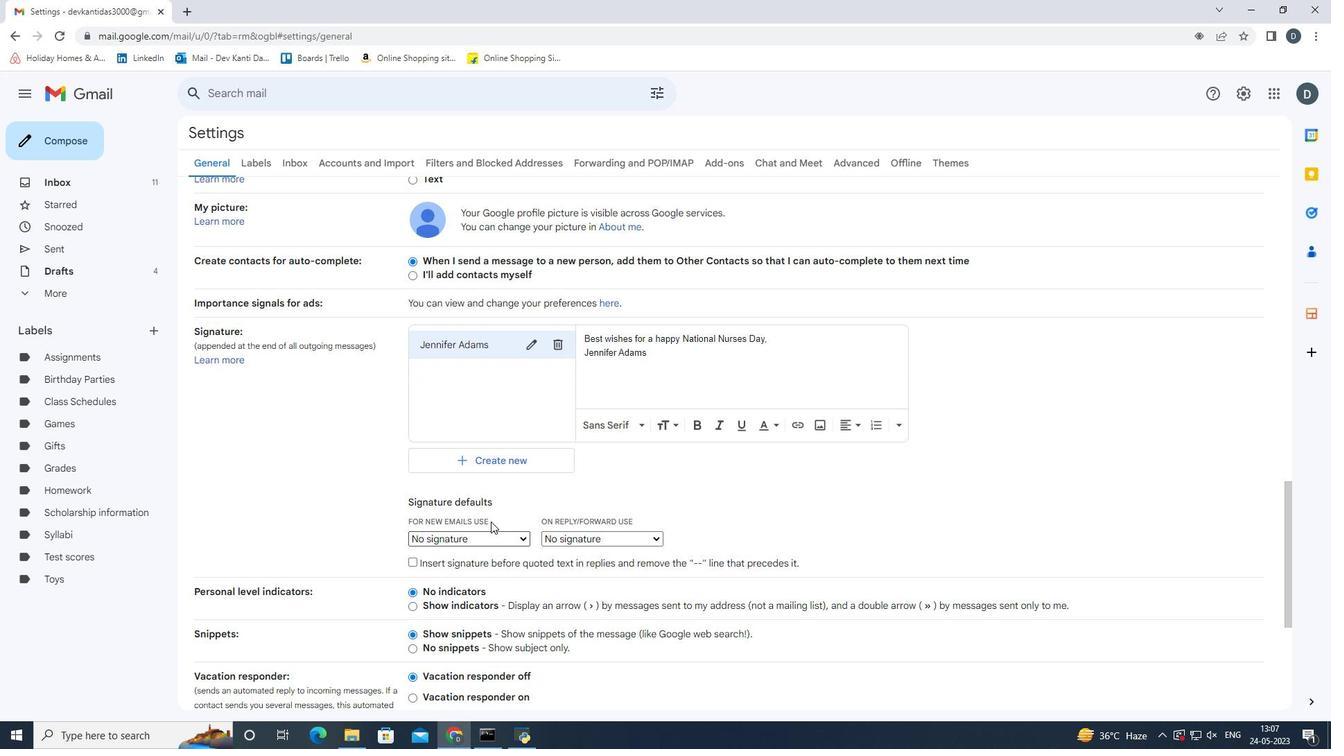 
Action: Mouse pressed left at (479, 535)
Screenshot: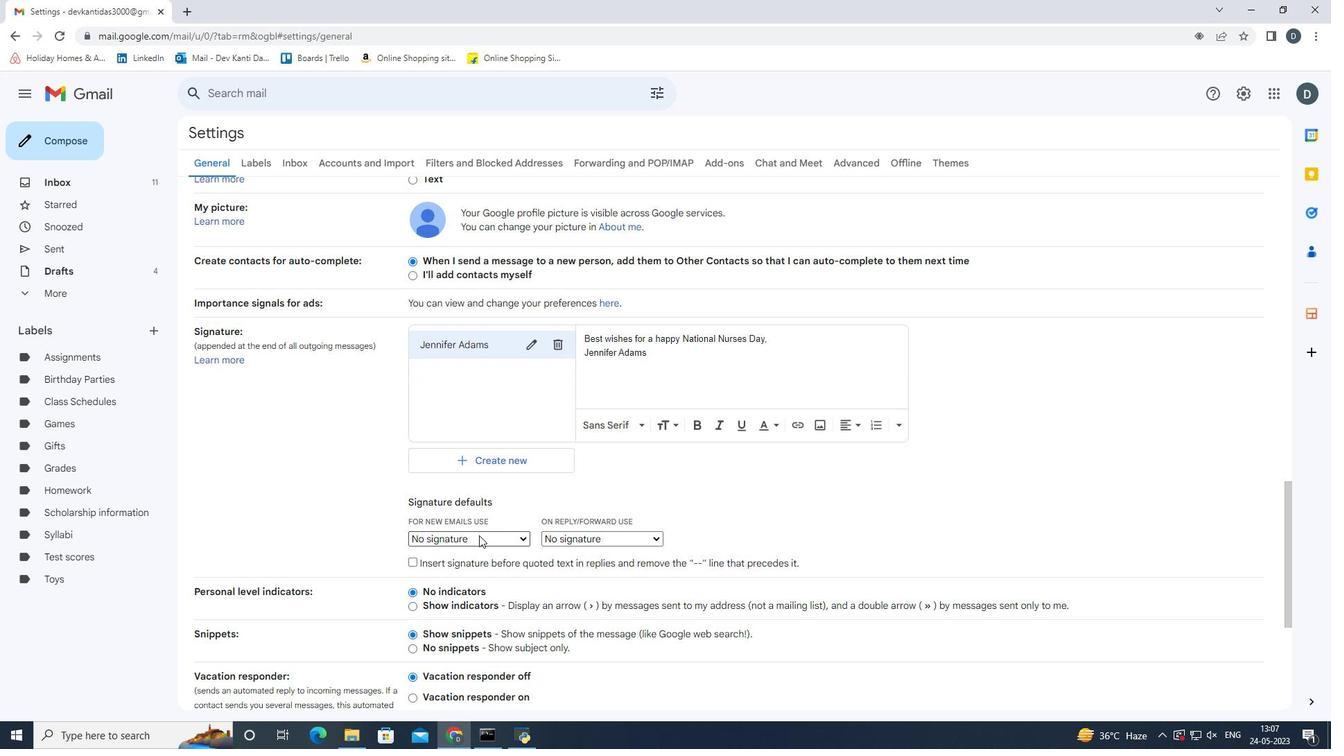 
Action: Mouse moved to (473, 569)
Screenshot: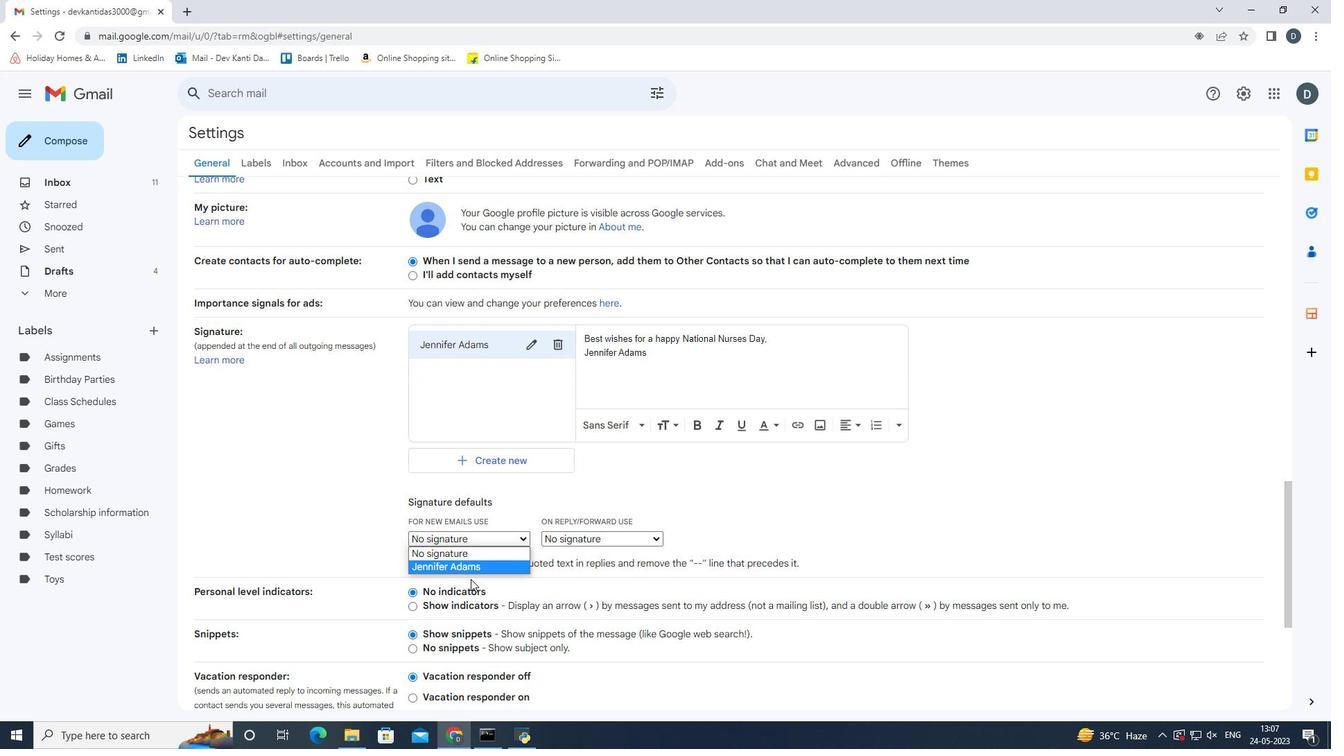 
Action: Mouse pressed left at (473, 569)
Screenshot: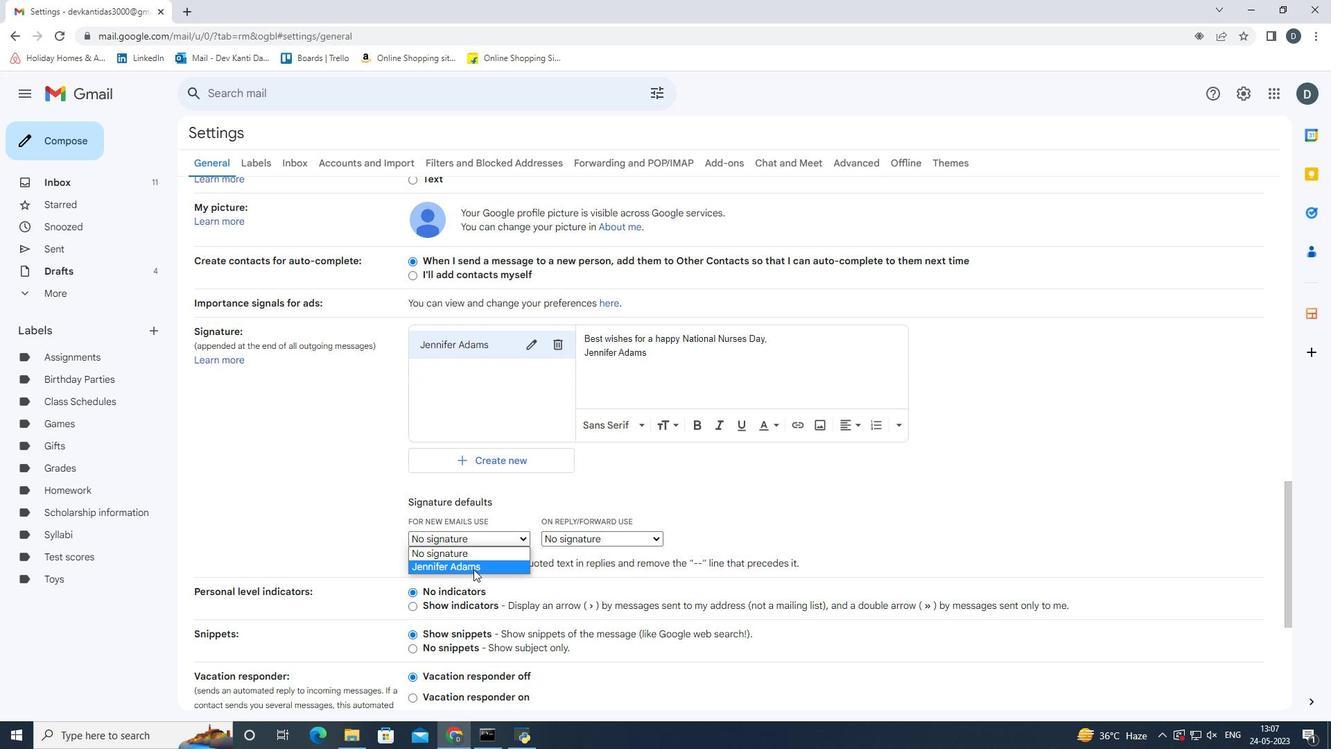 
Action: Mouse moved to (623, 534)
Screenshot: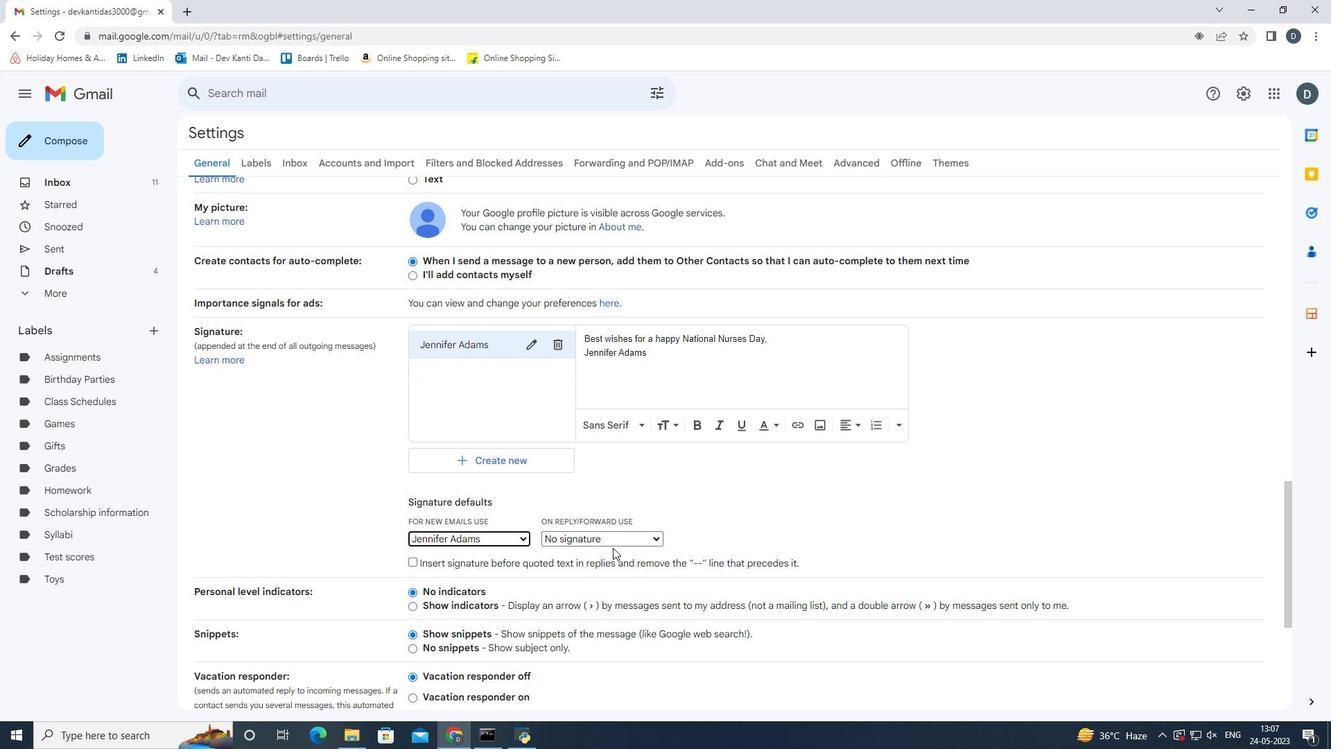 
Action: Mouse pressed left at (623, 534)
Screenshot: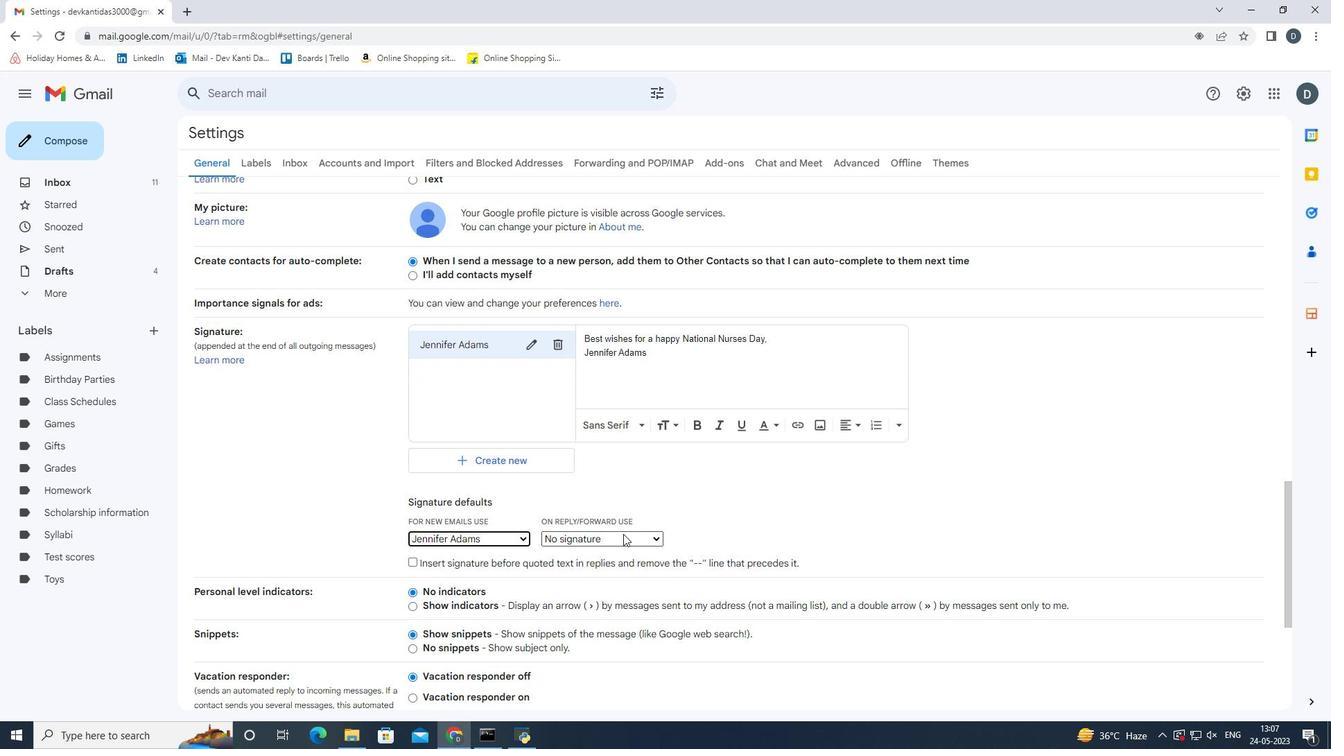 
Action: Mouse moved to (587, 567)
Screenshot: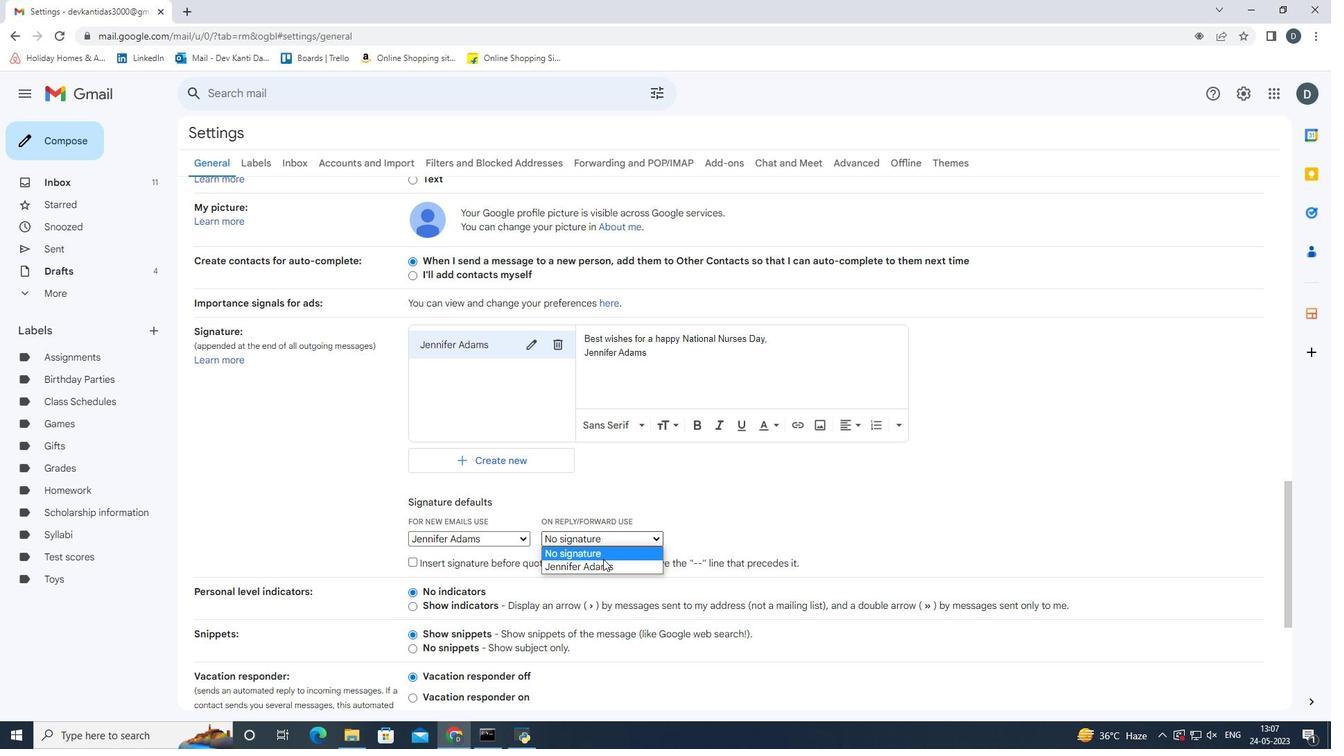 
Action: Mouse pressed left at (587, 567)
Screenshot: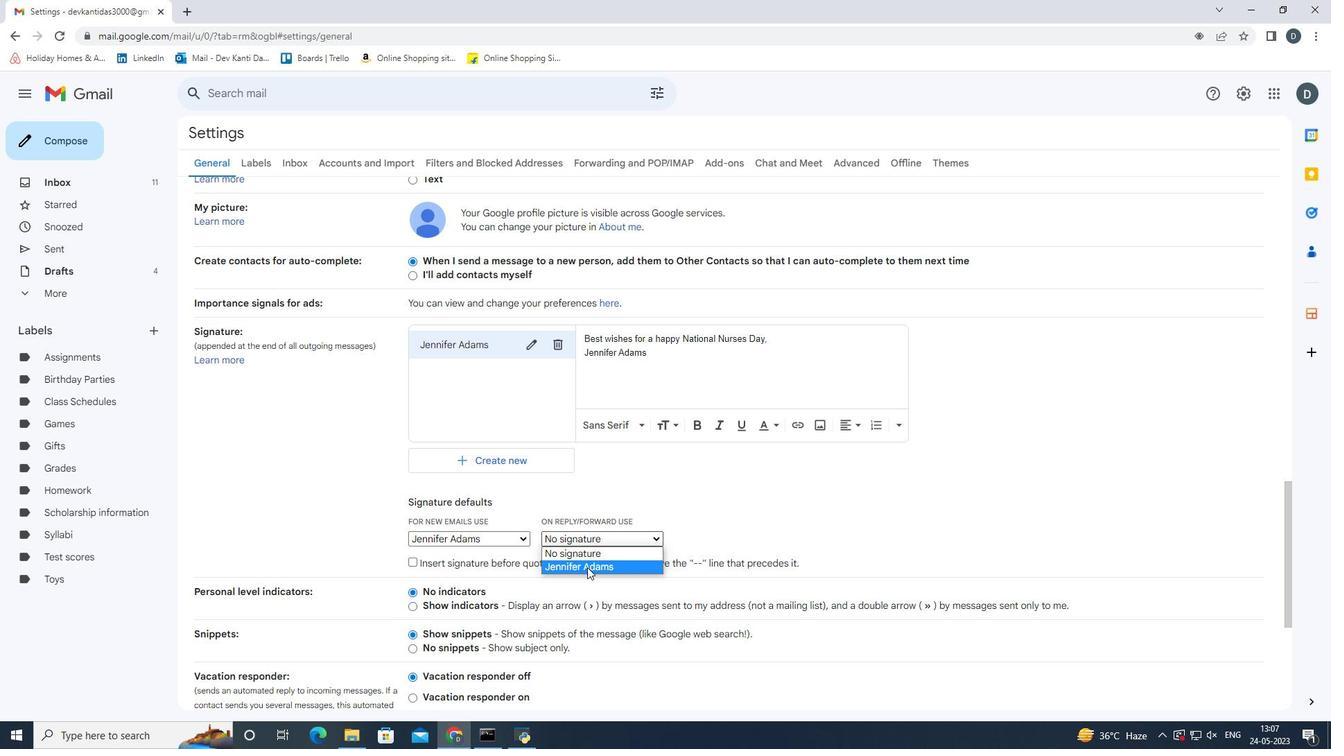 
Action: Mouse moved to (783, 527)
Screenshot: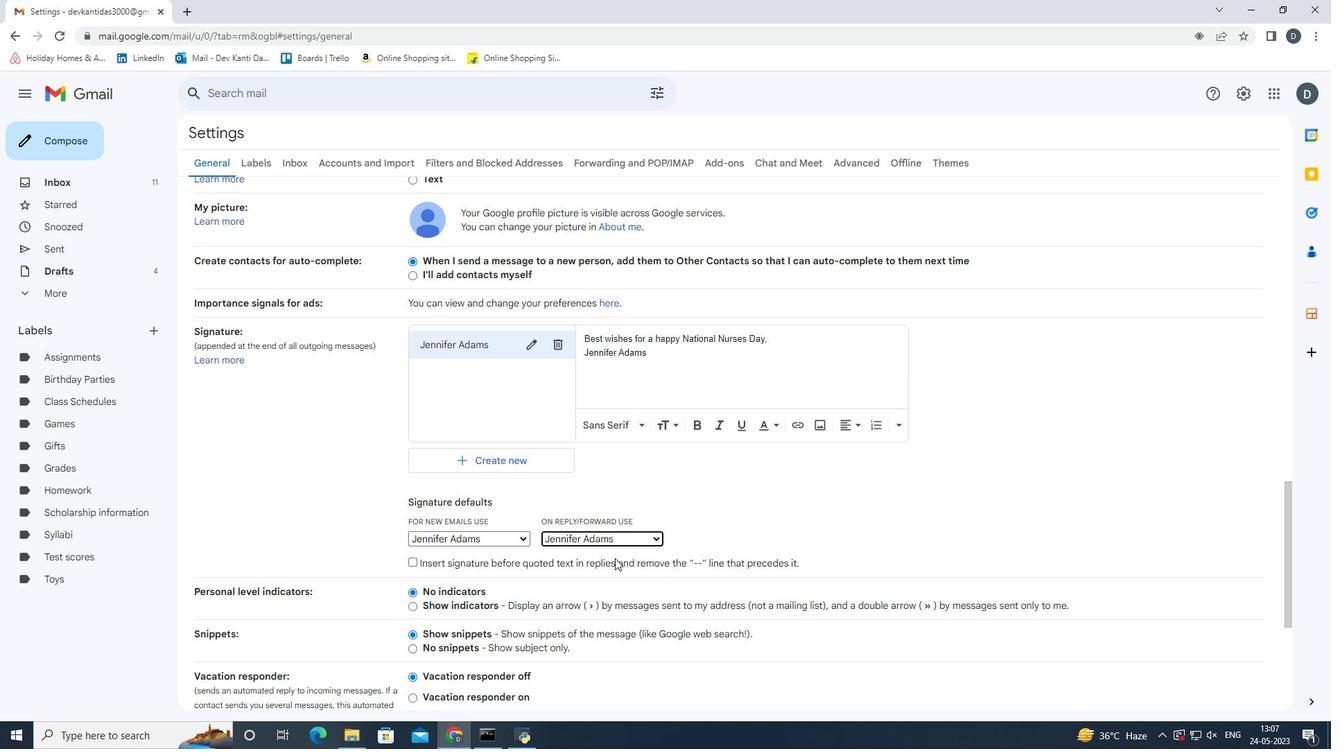 
Action: Mouse pressed left at (783, 527)
Screenshot: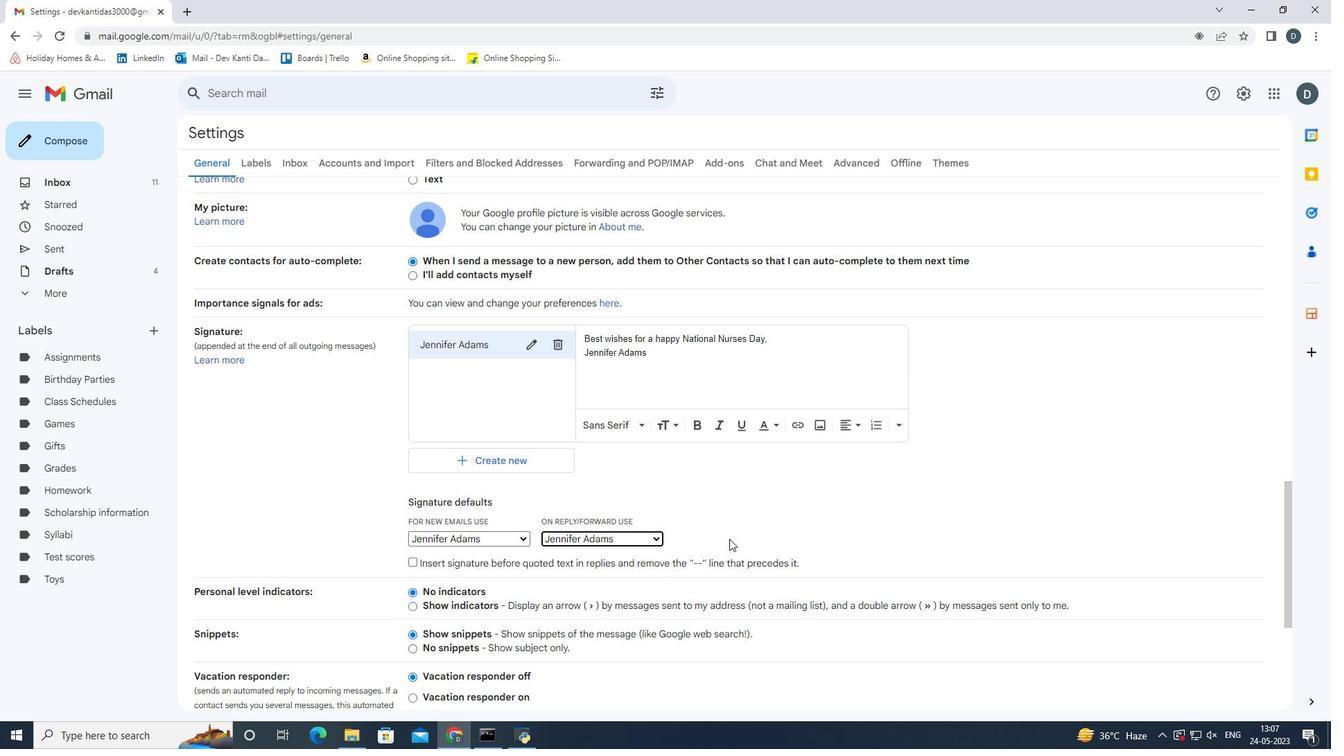 
Action: Mouse moved to (783, 519)
Screenshot: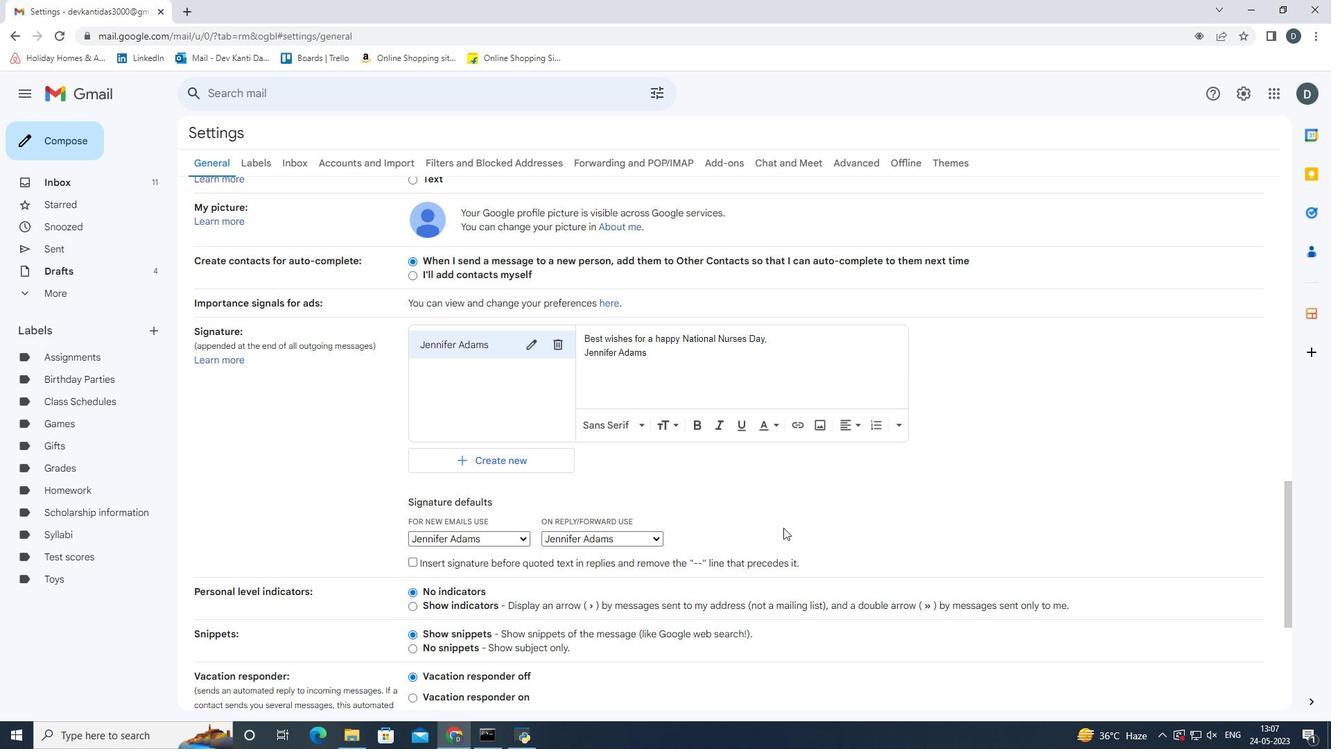 
Action: Mouse scrolled (783, 518) with delta (0, 0)
Screenshot: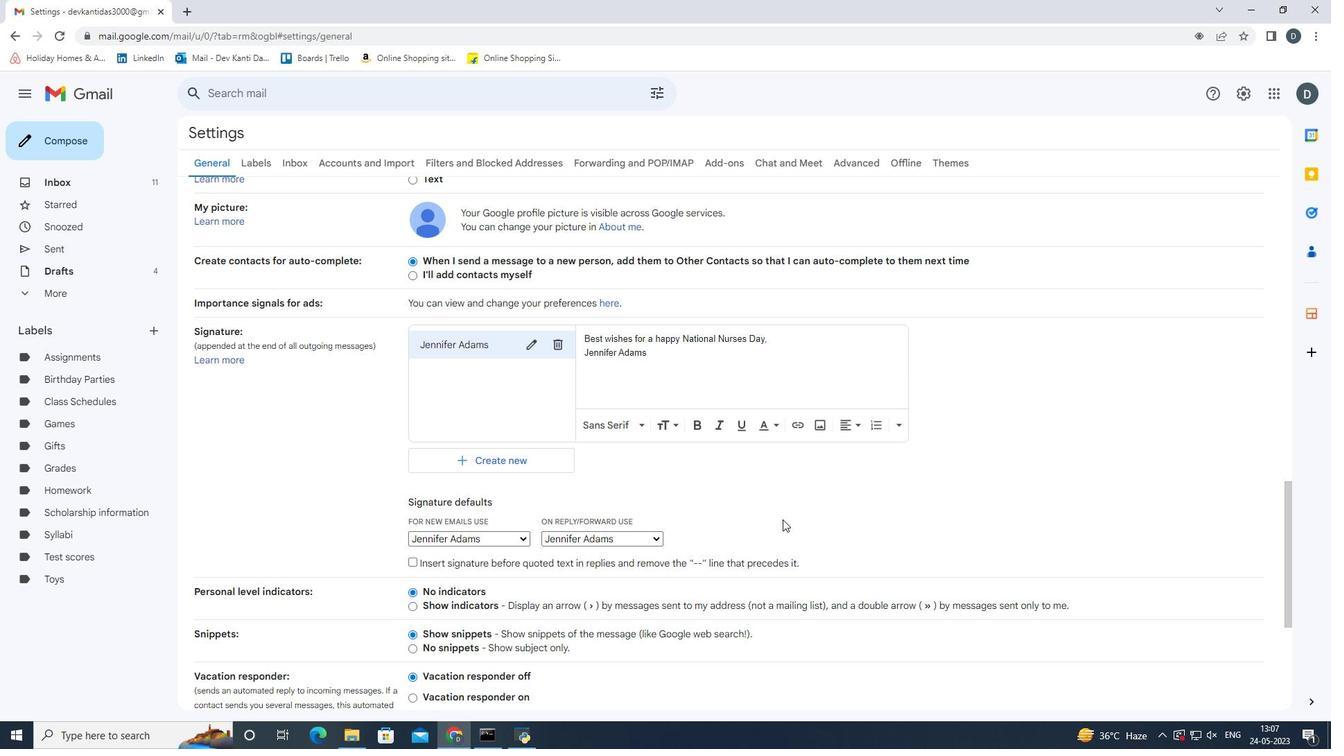 
Action: Mouse scrolled (783, 518) with delta (0, 0)
Screenshot: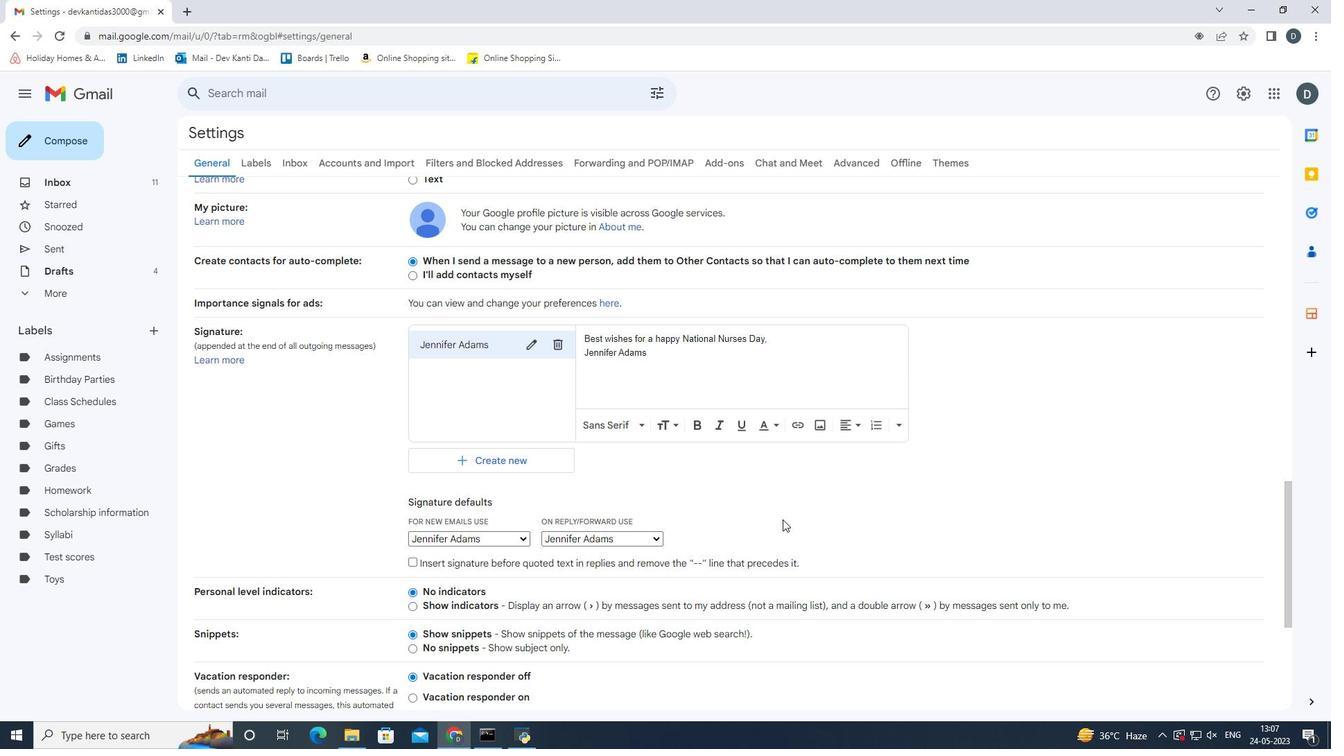 
Action: Mouse scrolled (783, 518) with delta (0, 0)
Screenshot: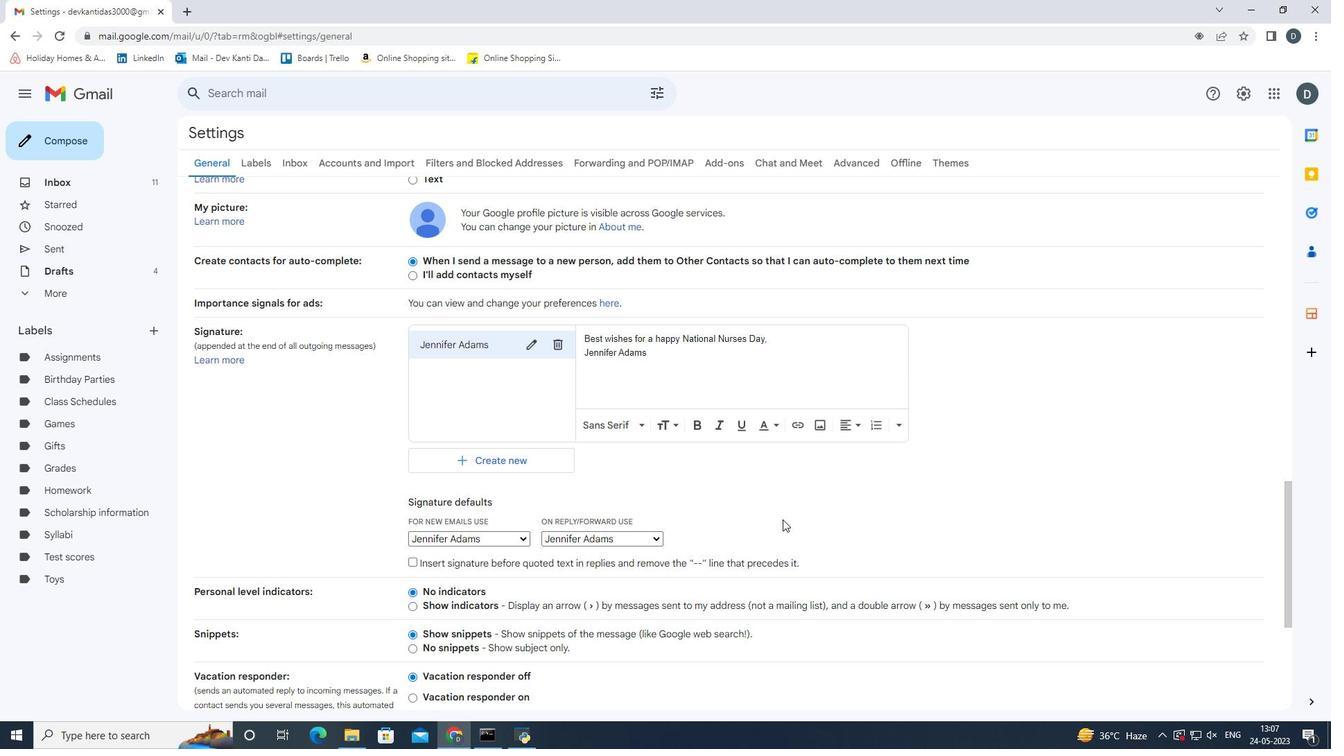
Action: Mouse scrolled (783, 518) with delta (0, 0)
Screenshot: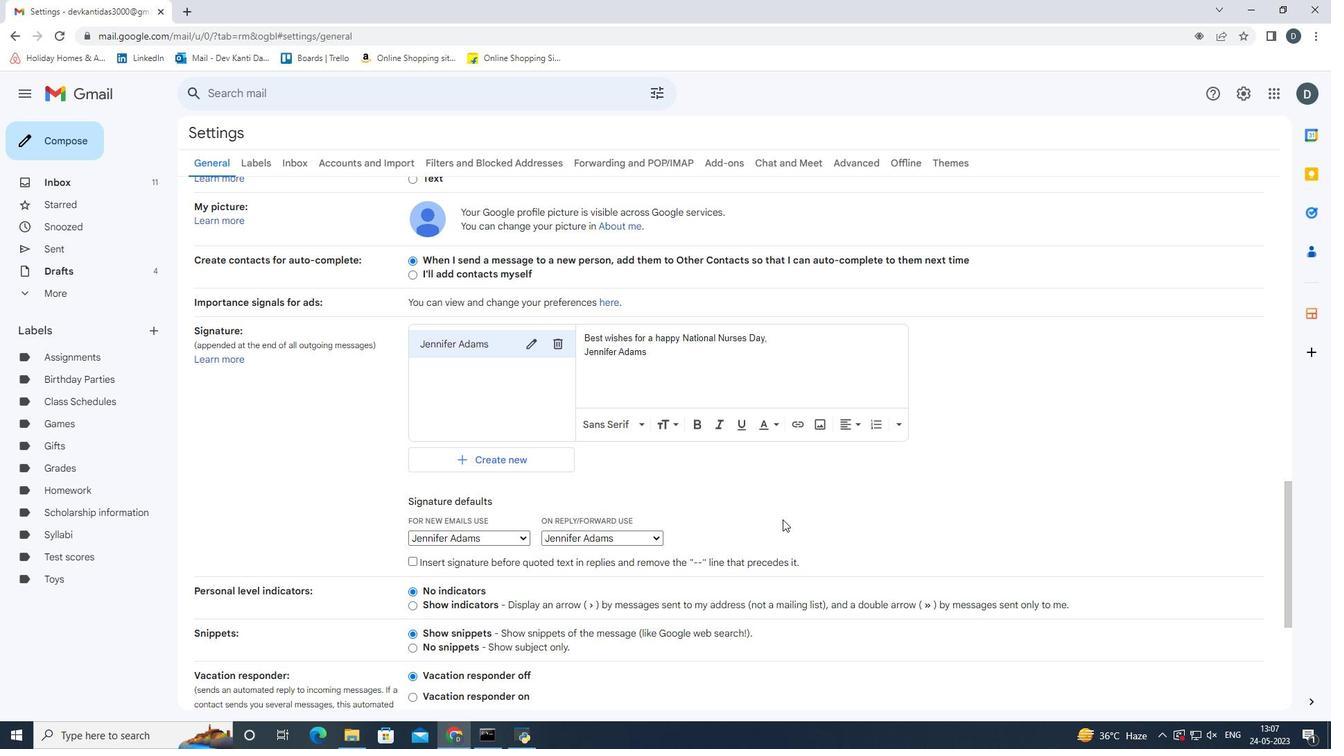 
Action: Mouse moved to (719, 655)
Screenshot: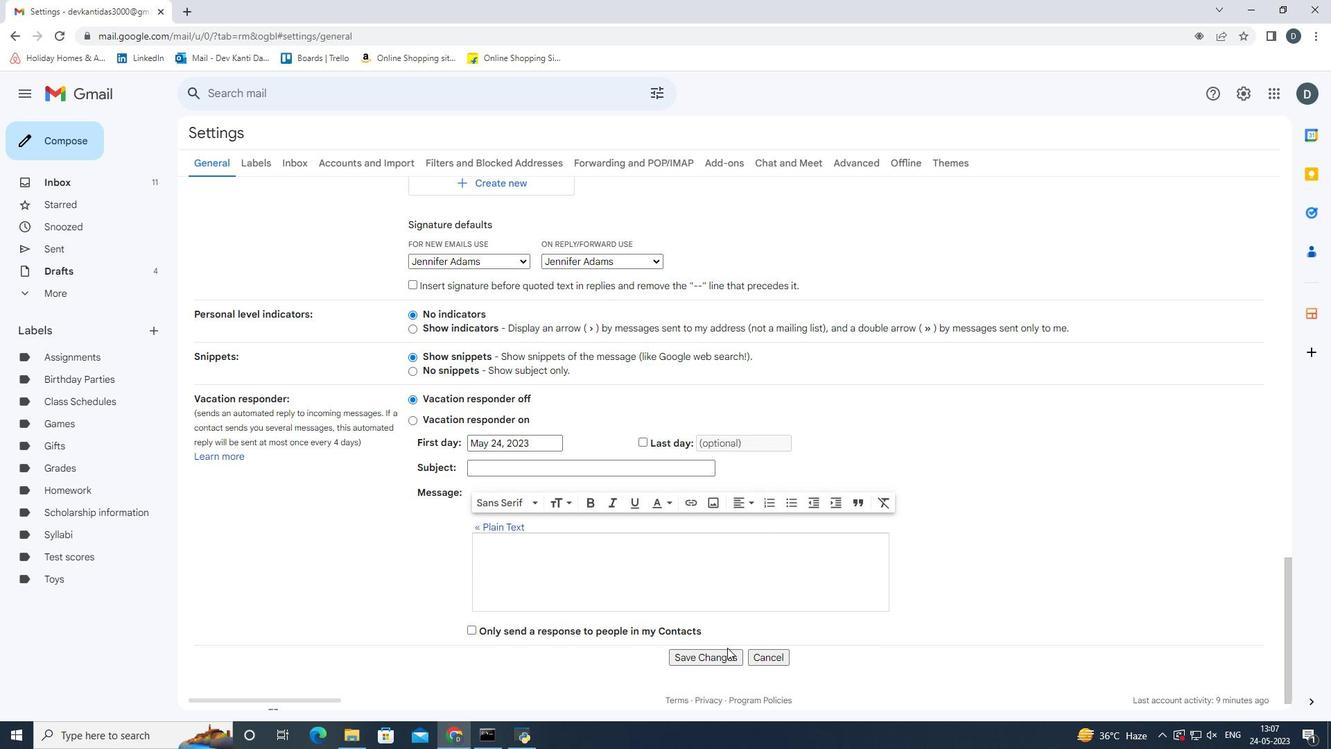 
Action: Mouse pressed left at (719, 655)
Screenshot: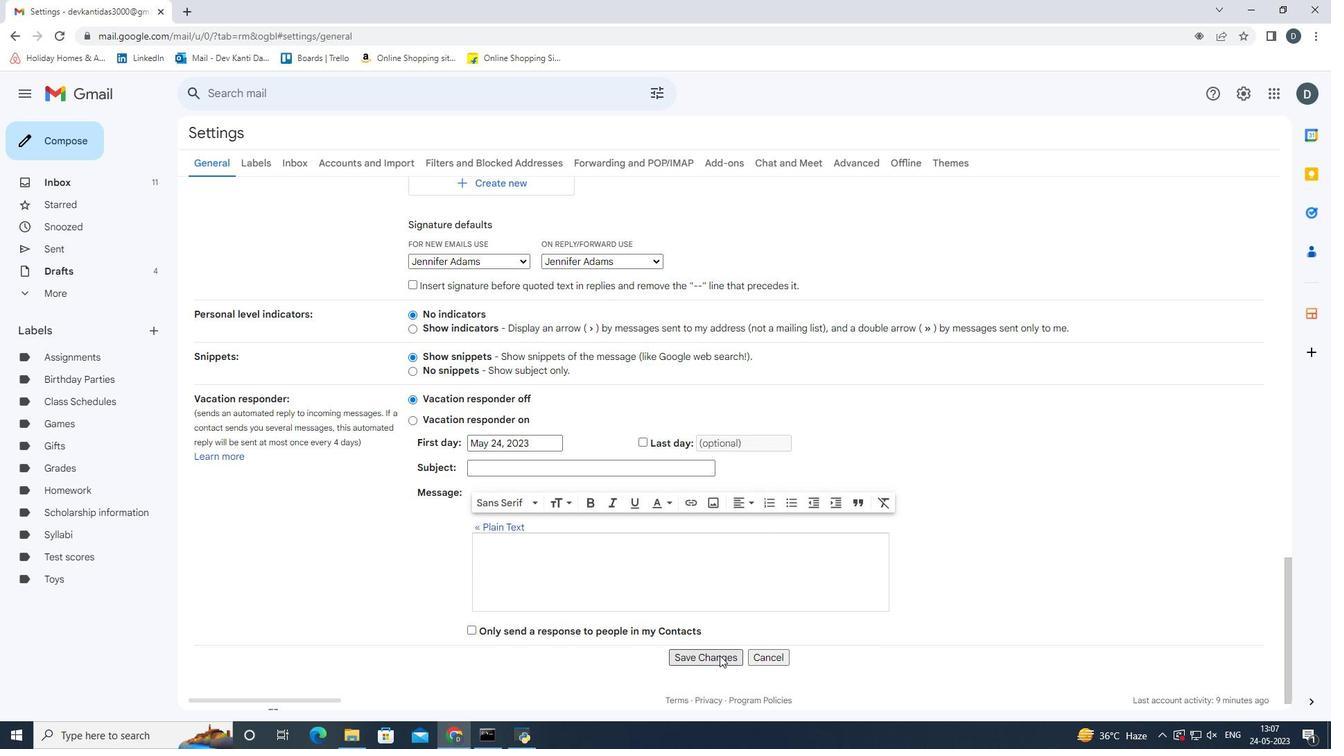 
Action: Mouse moved to (86, 138)
Screenshot: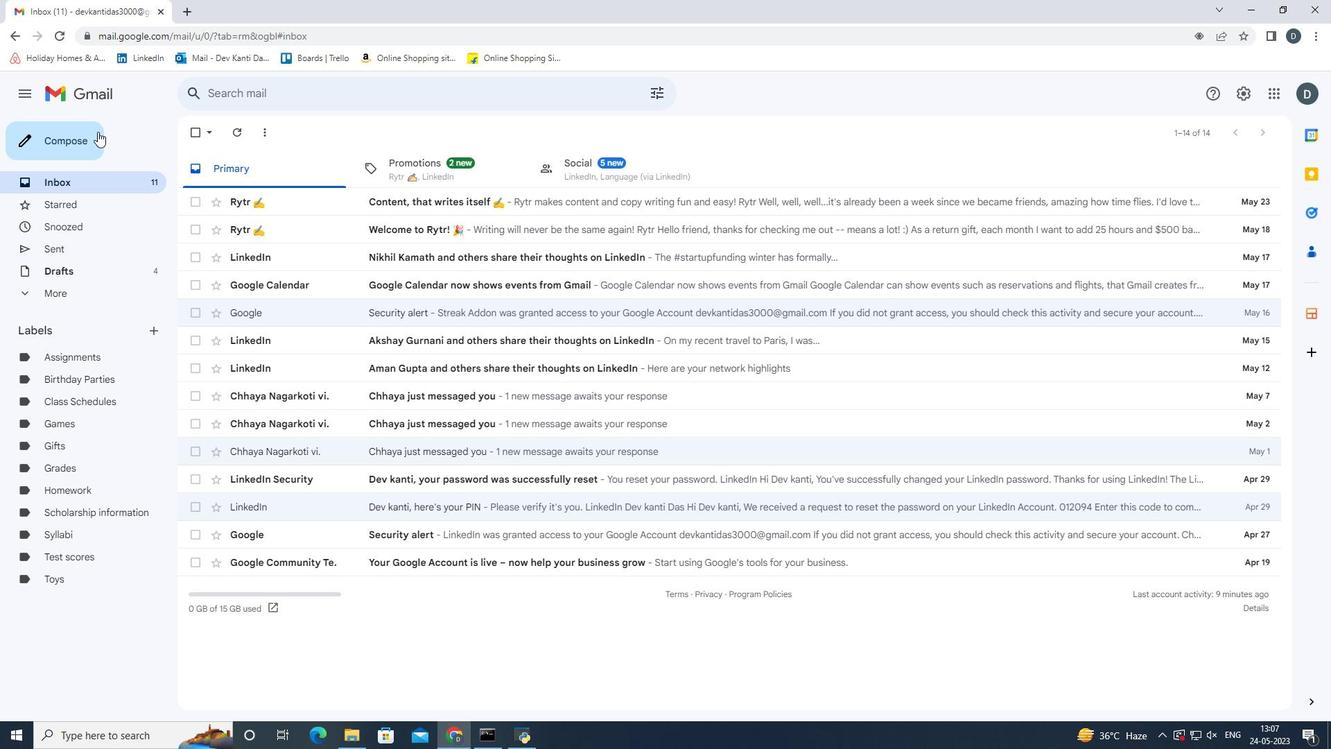 
Action: Mouse pressed left at (86, 138)
Screenshot: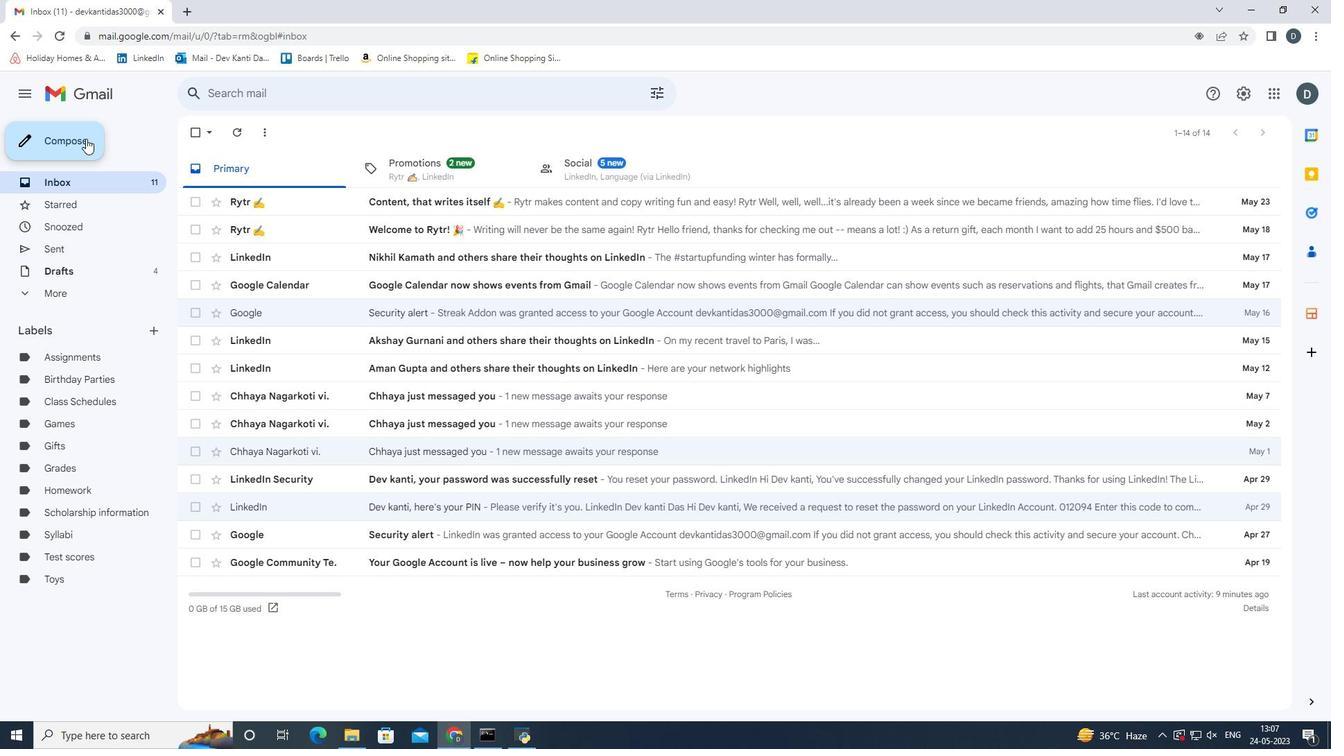 
Action: Mouse moved to (941, 342)
Screenshot: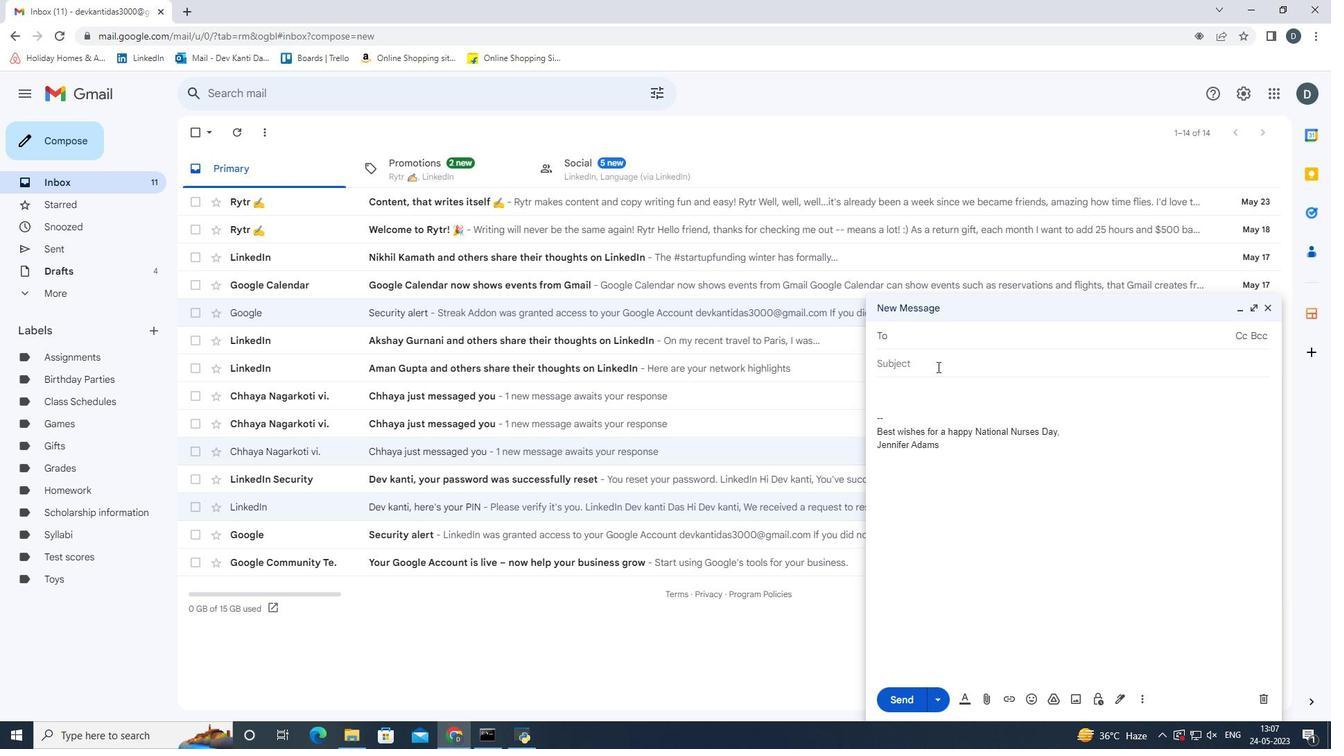 
Action: Key pressed <Key.shift>Softage
Screenshot: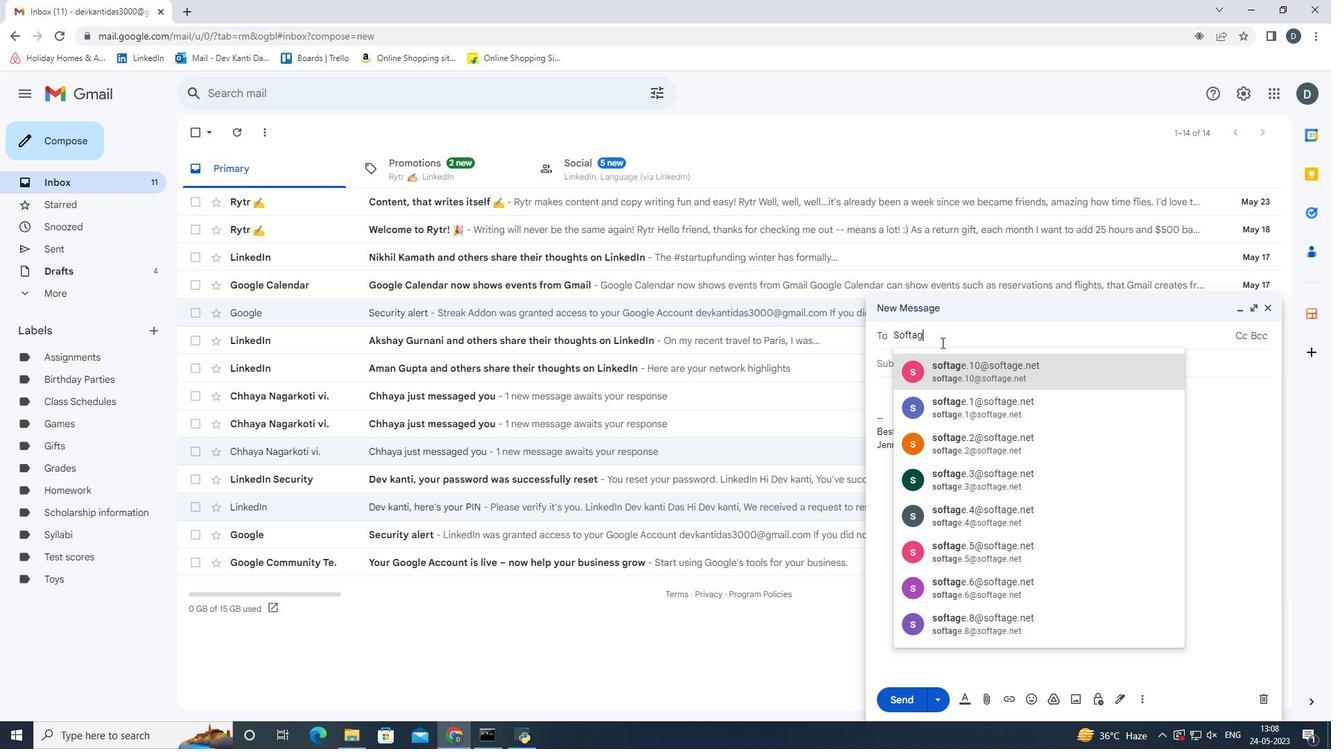 
Action: Mouse moved to (974, 445)
Screenshot: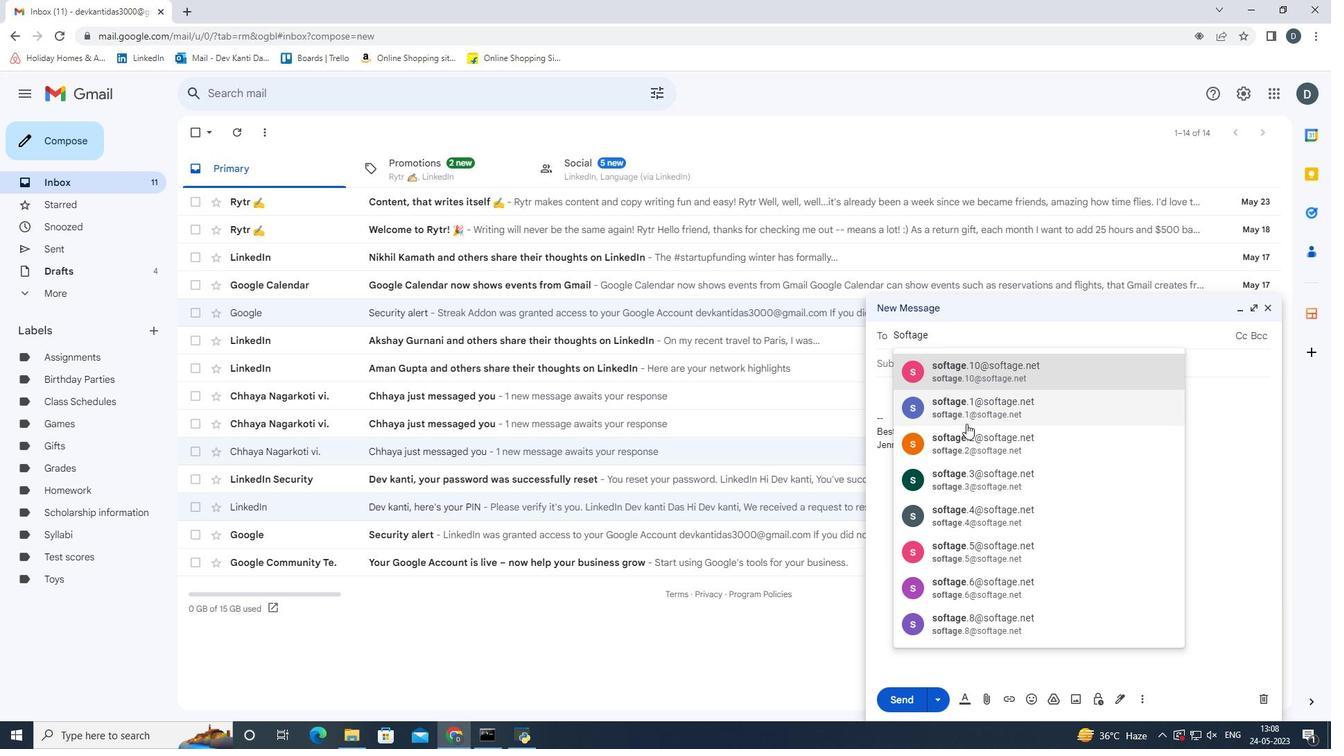 
Action: Mouse pressed left at (974, 445)
Screenshot: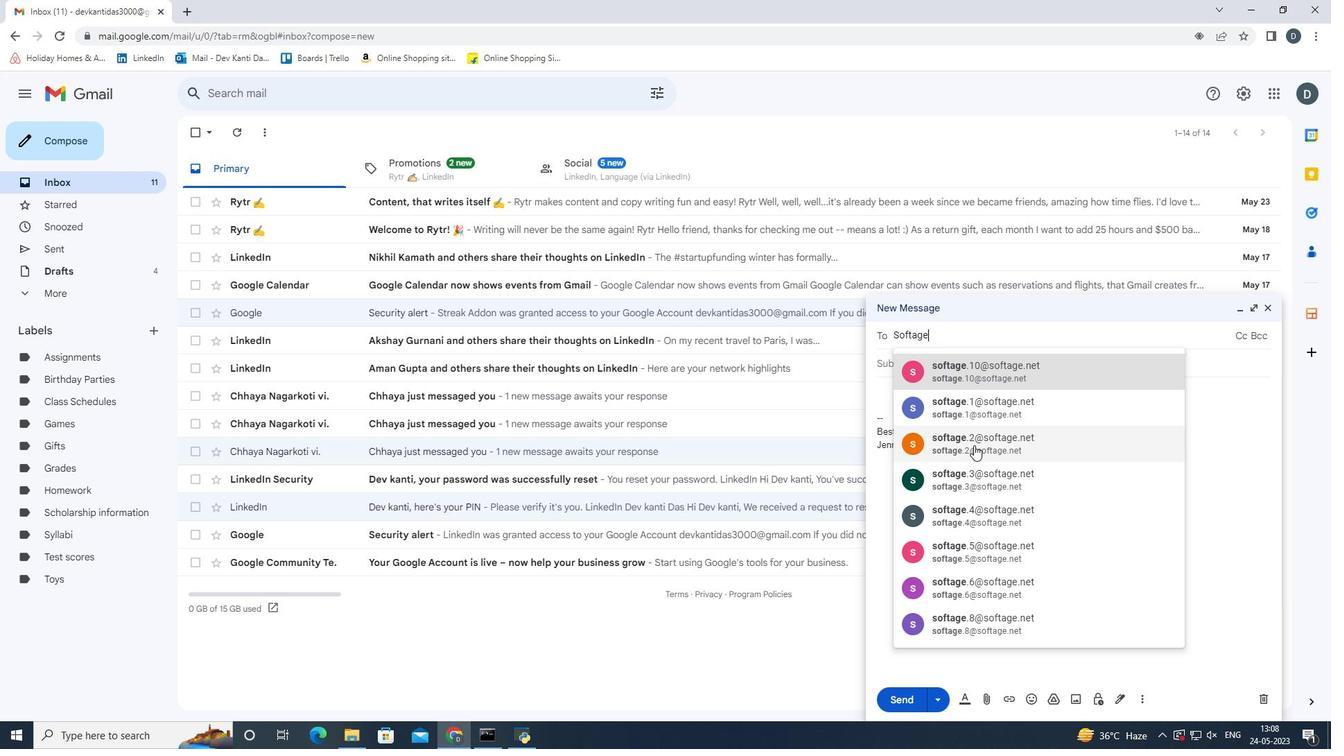 
Action: Mouse moved to (1142, 707)
Screenshot: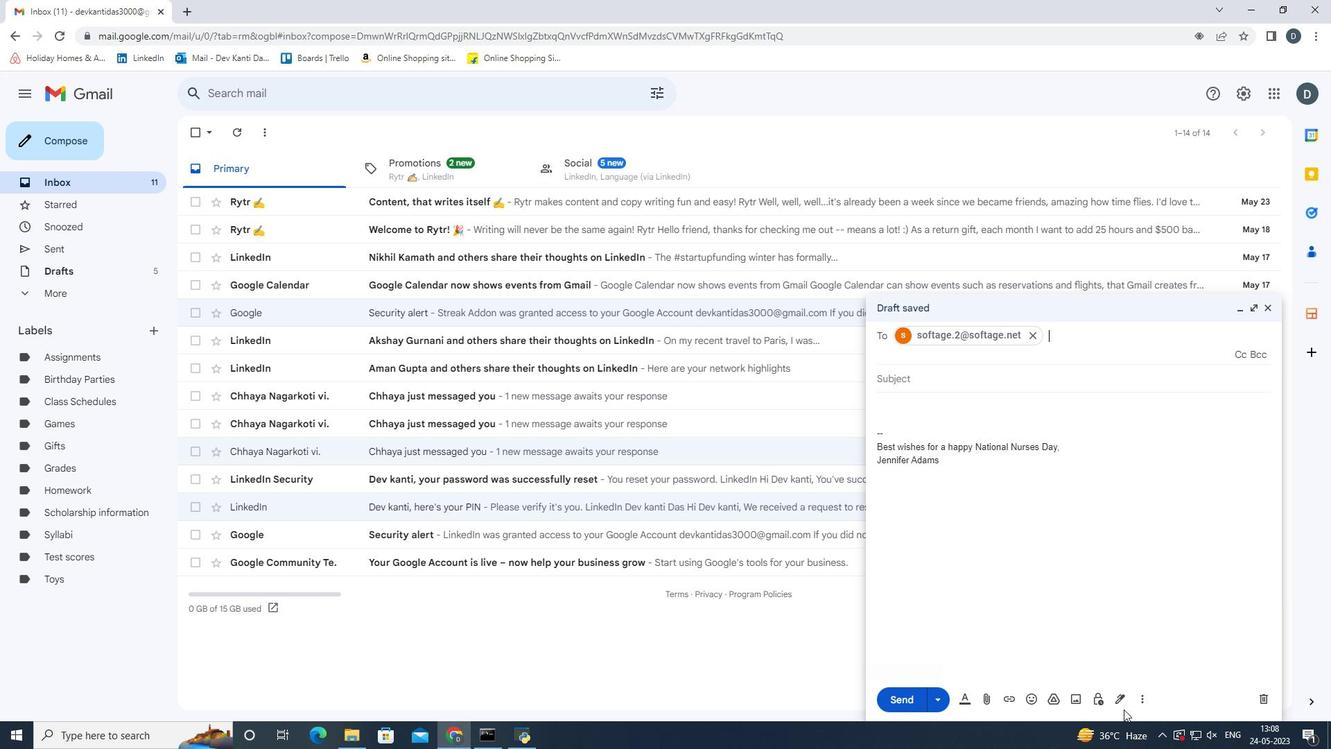
Action: Mouse pressed left at (1142, 707)
Screenshot: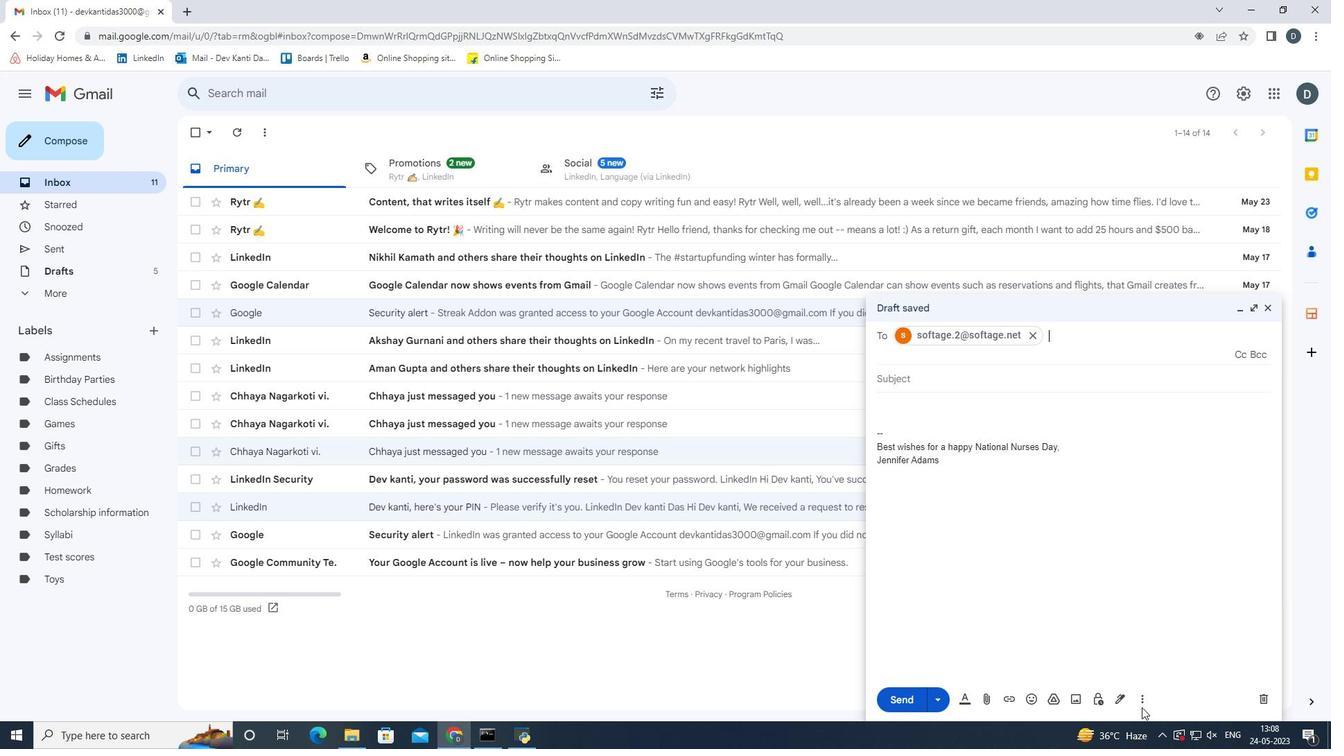 
Action: Mouse moved to (1142, 699)
Screenshot: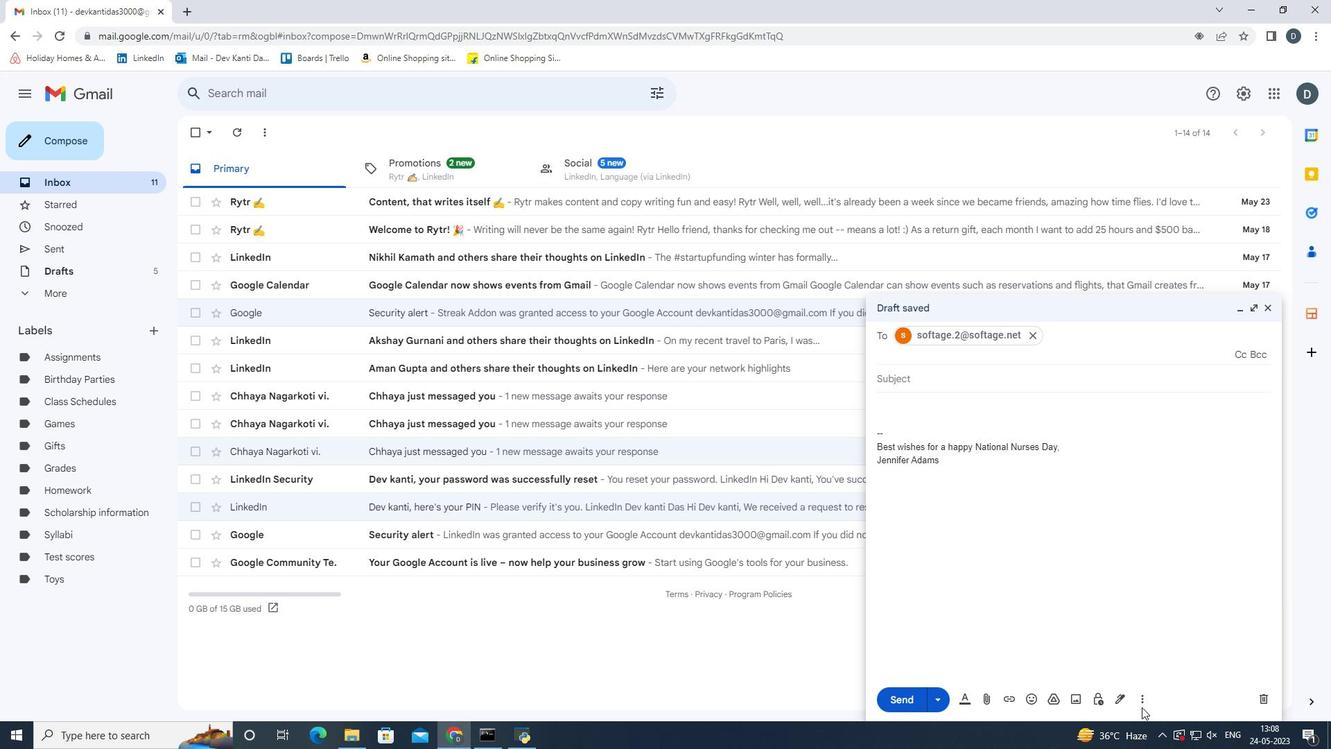 
Action: Mouse pressed left at (1142, 699)
Screenshot: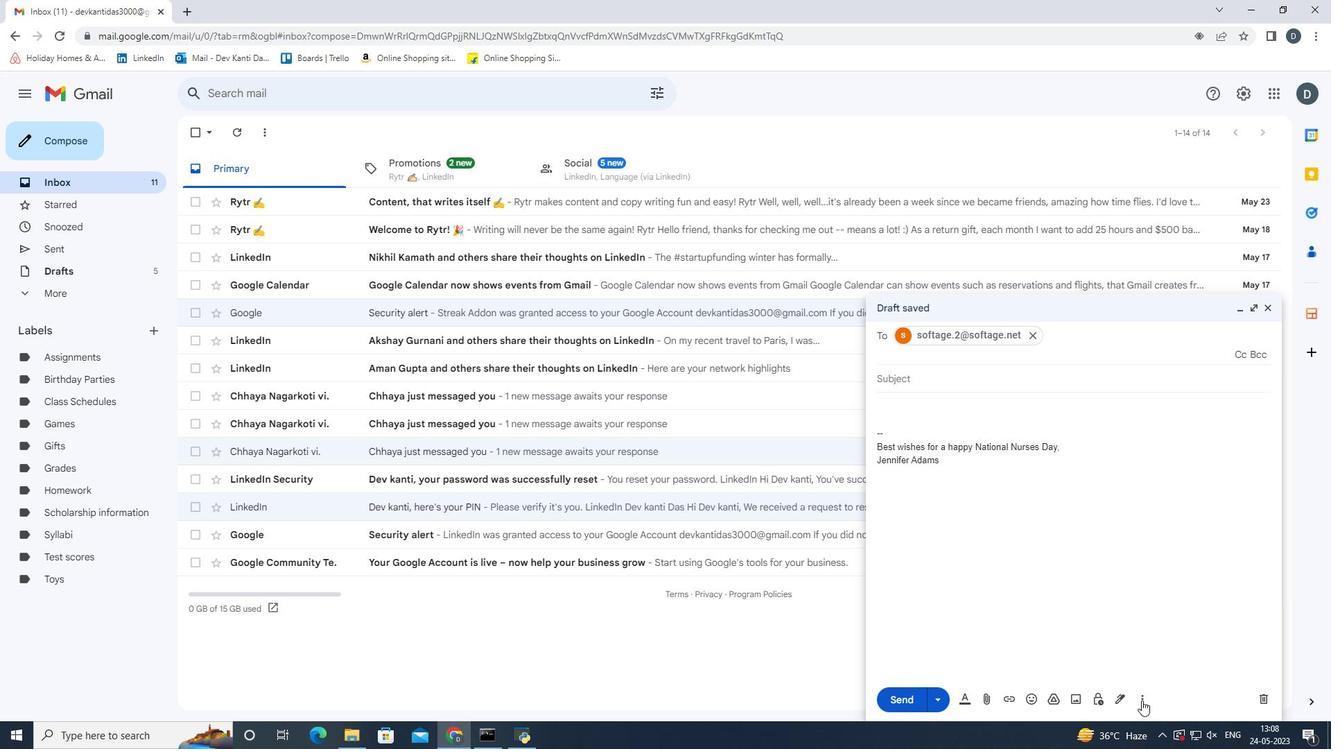 
Action: Mouse moved to (1079, 545)
Screenshot: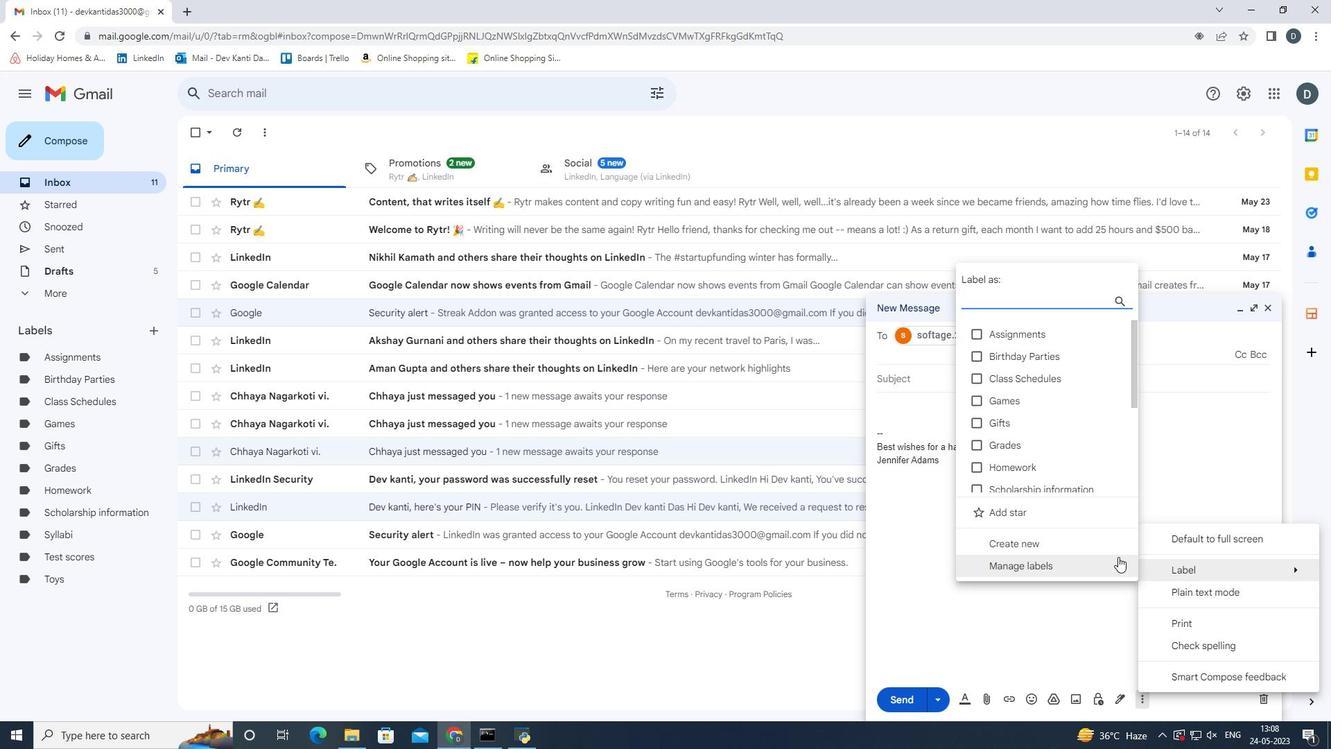
Action: Mouse pressed left at (1079, 545)
Screenshot: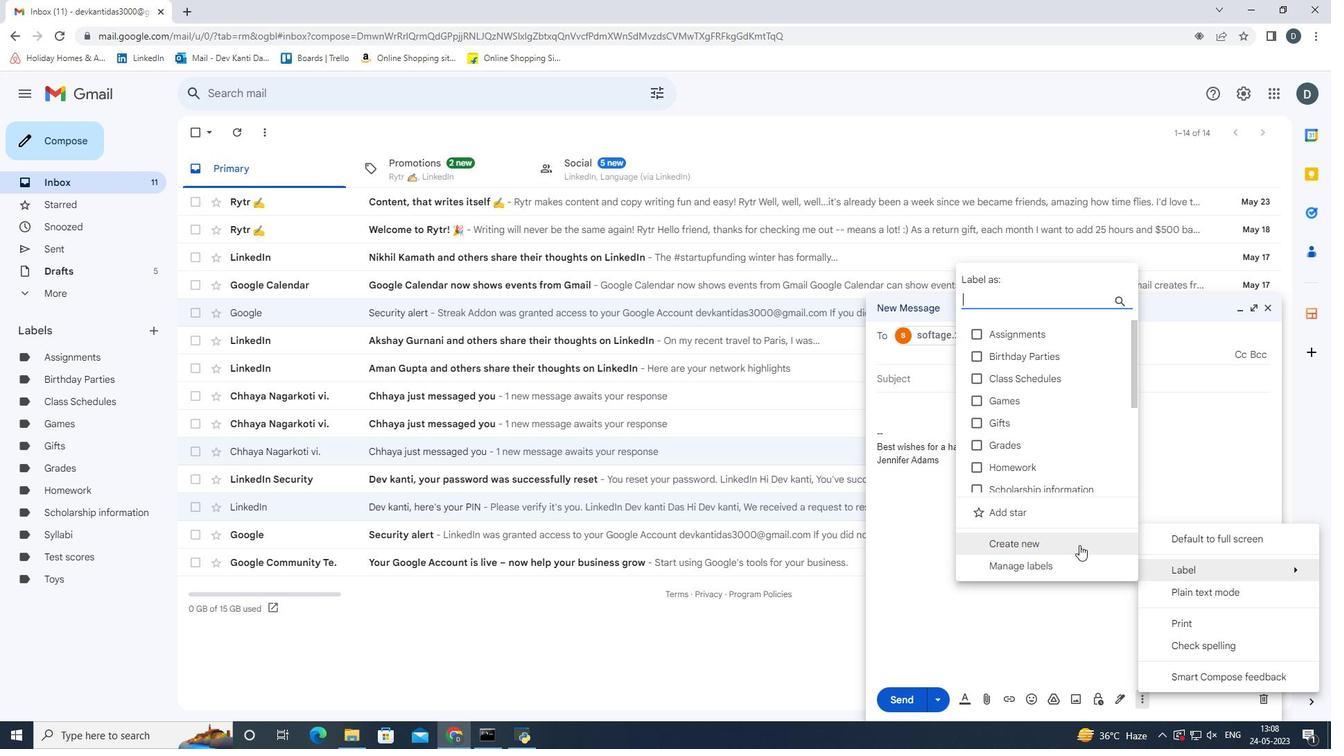 
Action: Mouse moved to (603, 392)
Screenshot: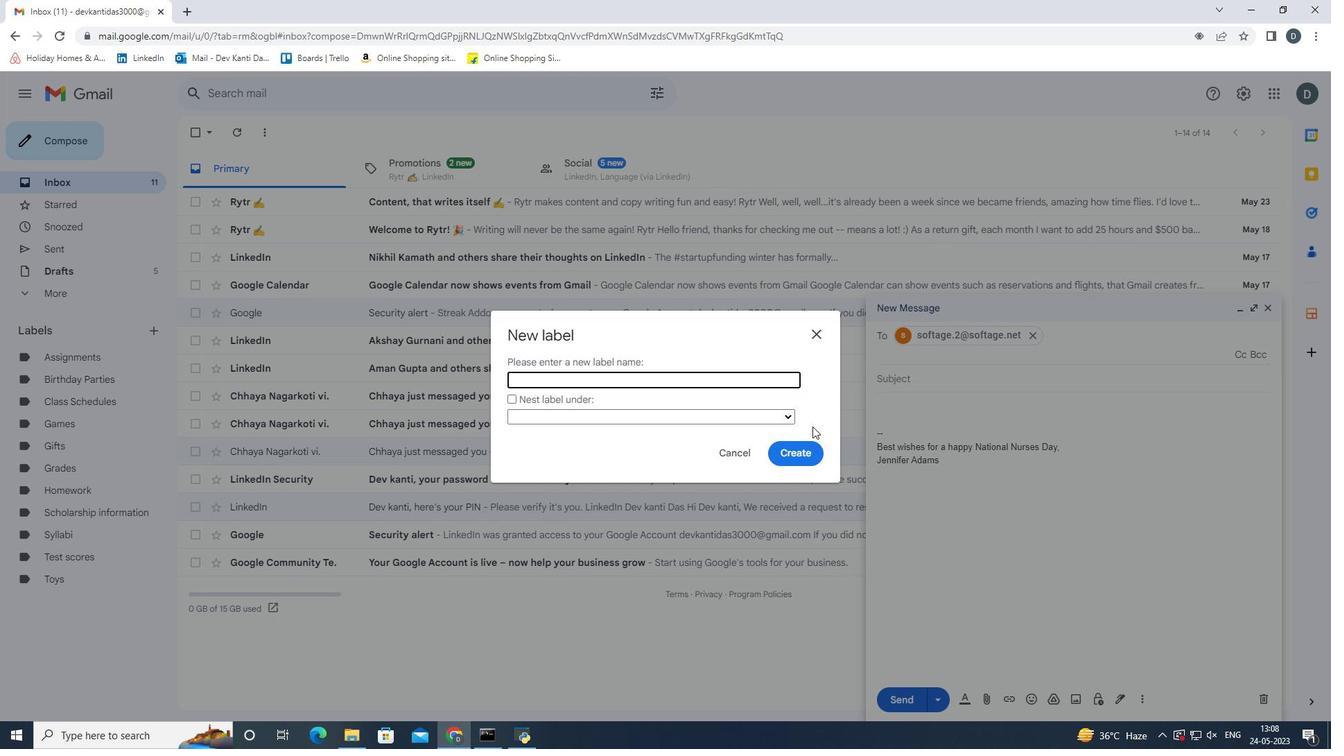 
Action: Key pressed <Key.shift><Key.shift><Key.shift><Key.shift><Key.shift><Key.shift><Key.shift><Key.shift><Key.shift><Key.shift>Financial<Key.space><Key.shift>aid<Key.enter>
Screenshot: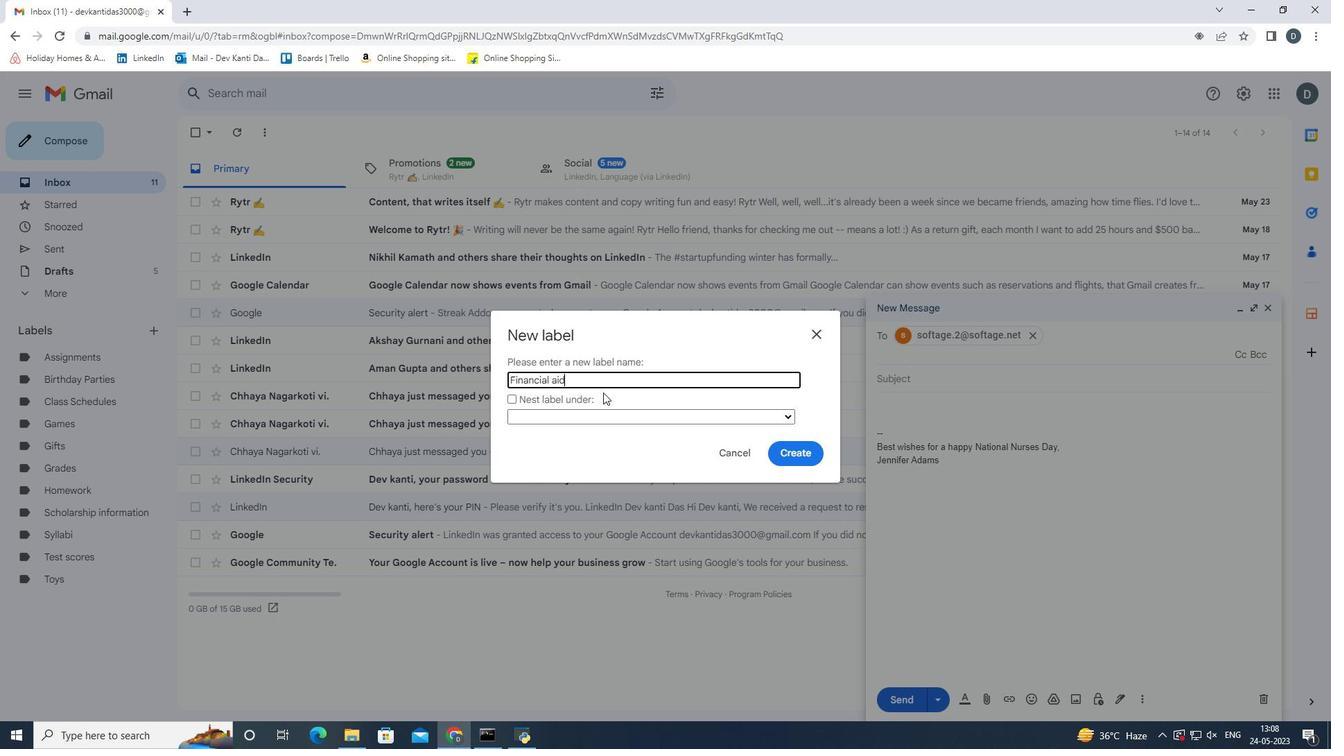 
Action: Mouse moved to (899, 697)
Screenshot: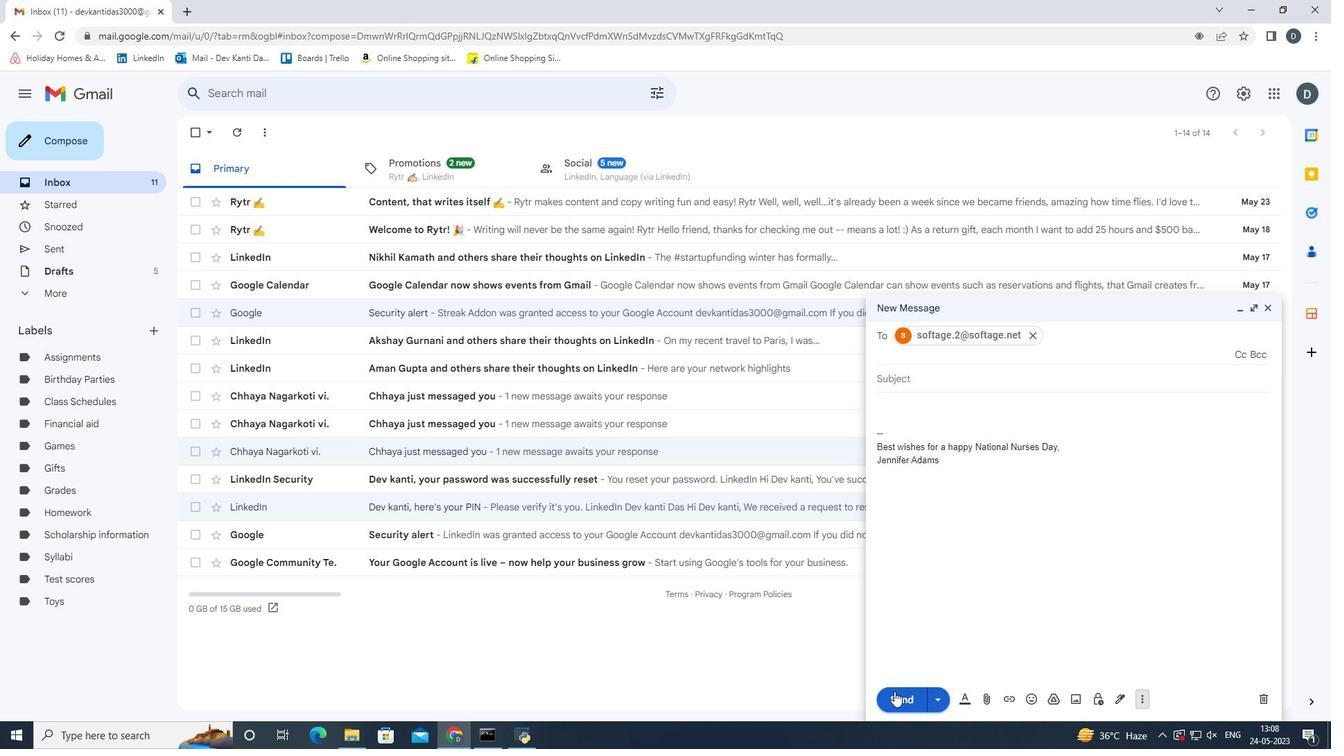 
Action: Mouse pressed left at (899, 697)
Screenshot: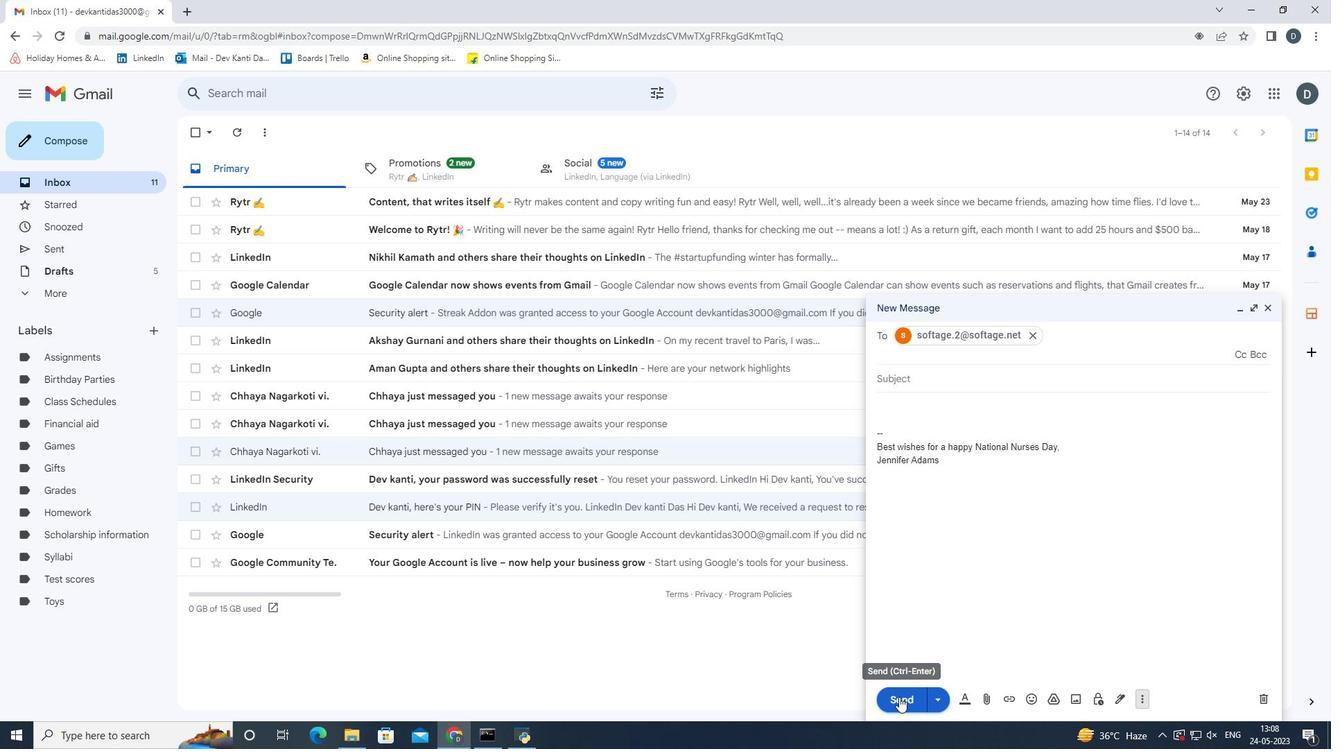 
Action: Mouse moved to (849, 683)
Screenshot: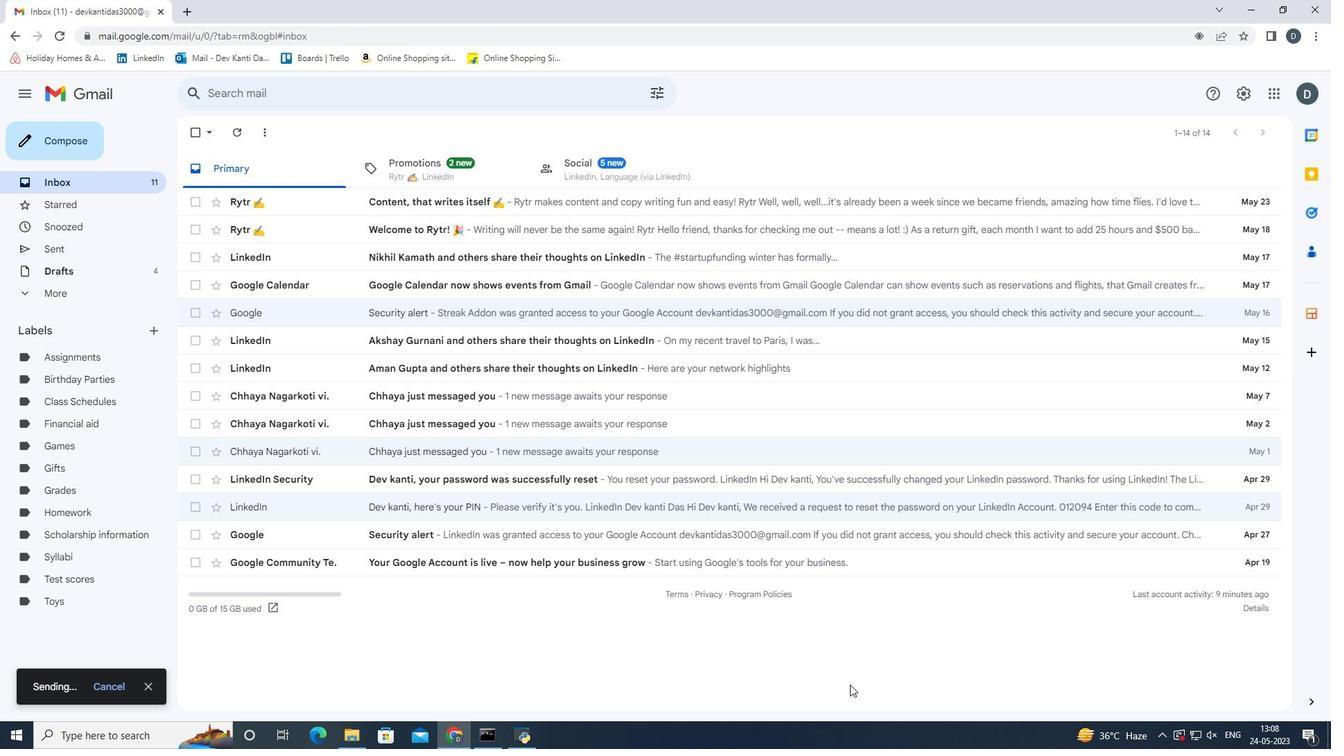 
